 Task: Search one way flight ticket for 2 adults, 4 children and 1 infant on lap in business from Yakutat: Yakutat Airport (also See Yakutat Seaplane Base) to Wilmington: Wilmington International Airport on 8-6-2023. Choice of flights is American. Price is upto 60000. Outbound departure time preference is 4:45.
Action: Mouse moved to (388, 152)
Screenshot: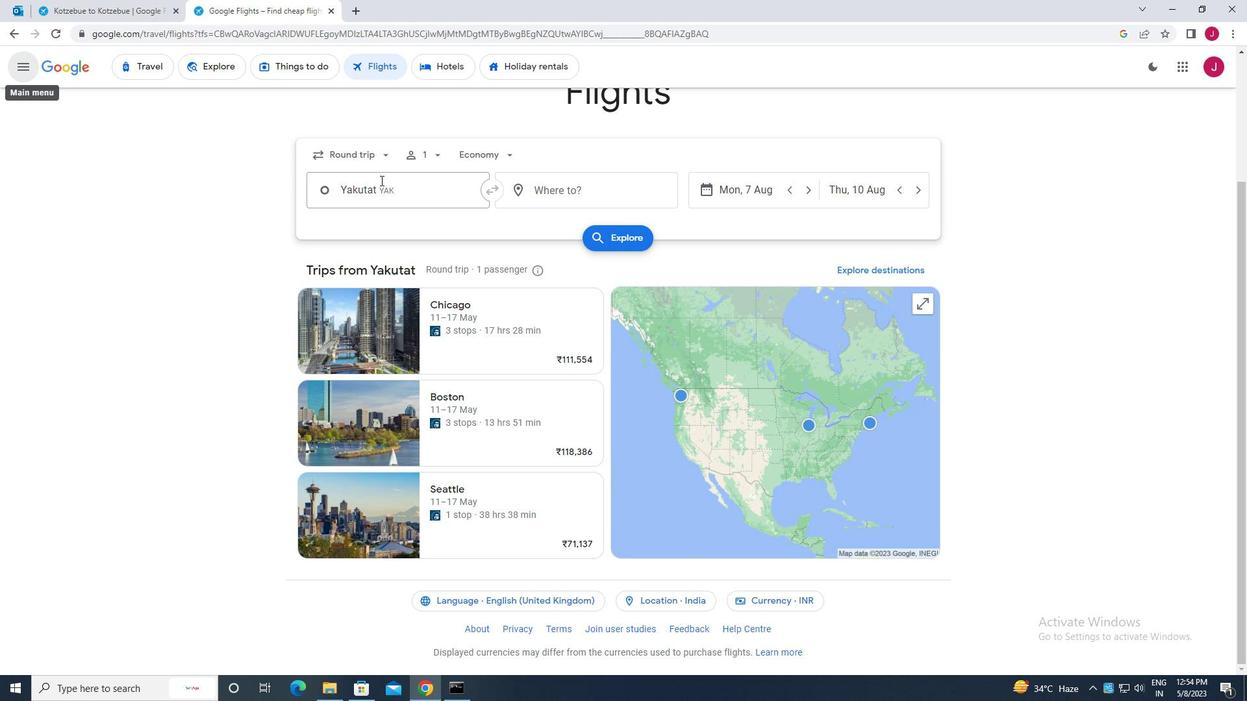 
Action: Mouse pressed left at (388, 152)
Screenshot: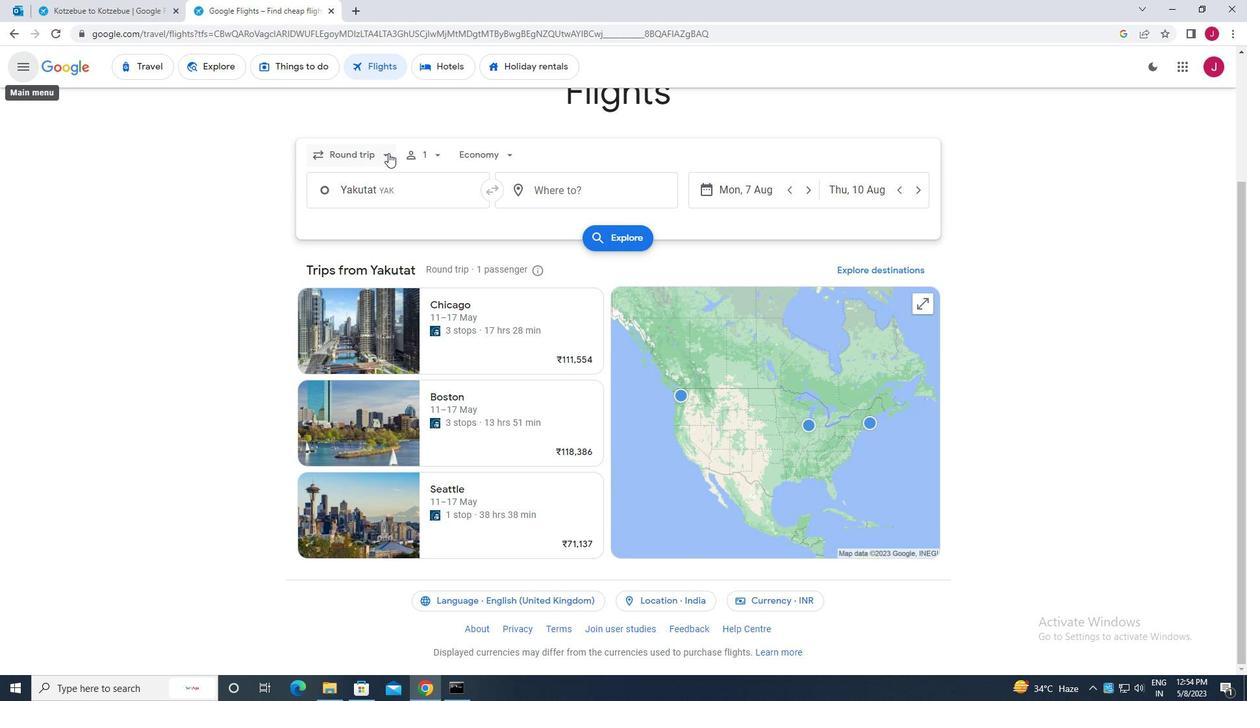 
Action: Mouse moved to (383, 207)
Screenshot: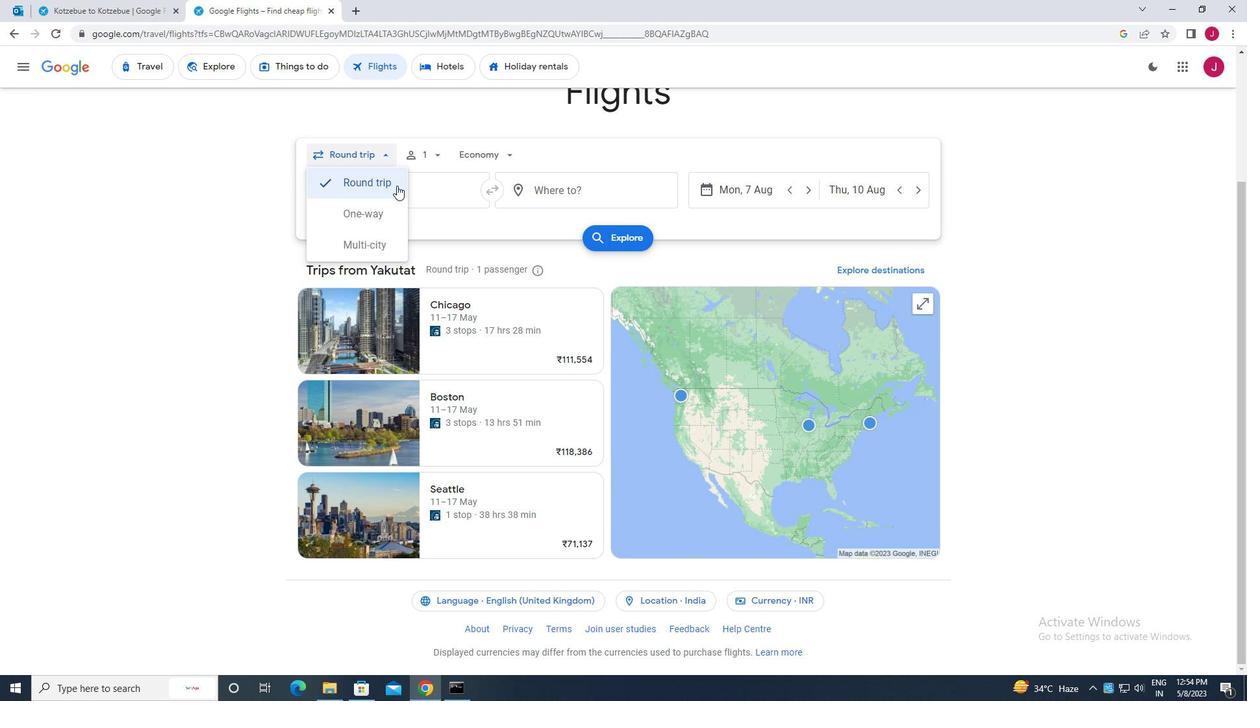 
Action: Mouse pressed left at (383, 207)
Screenshot: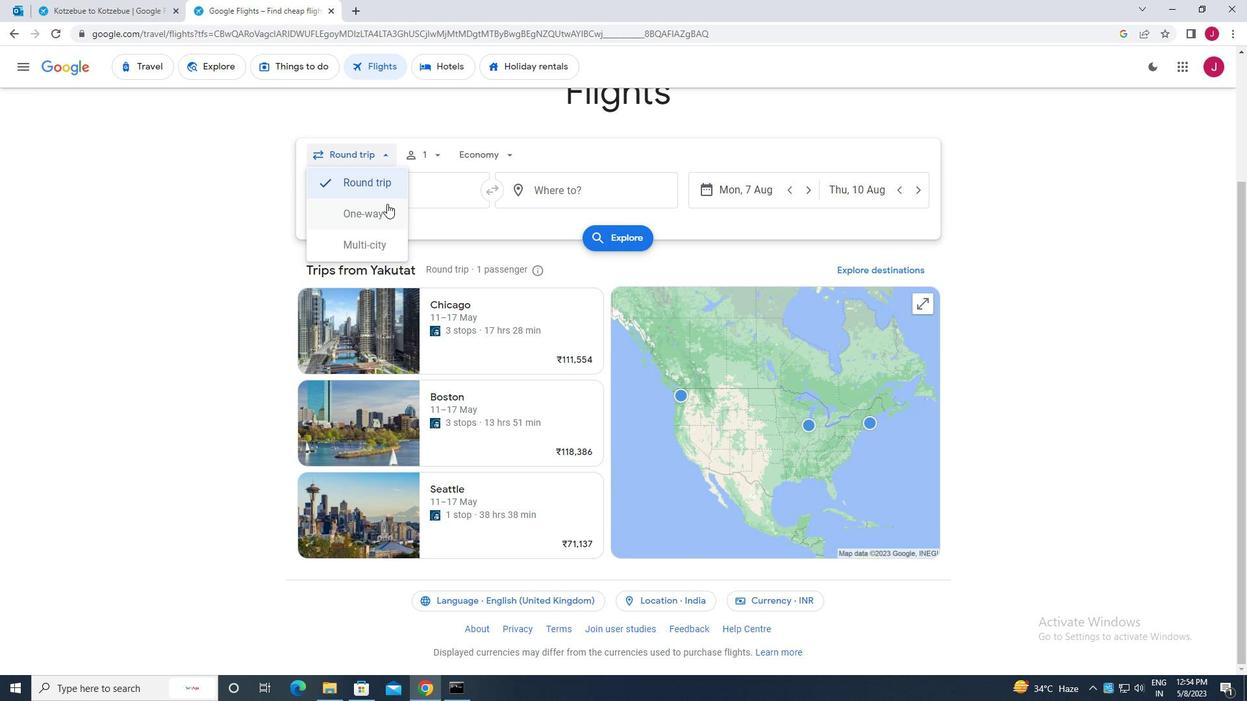 
Action: Mouse moved to (437, 153)
Screenshot: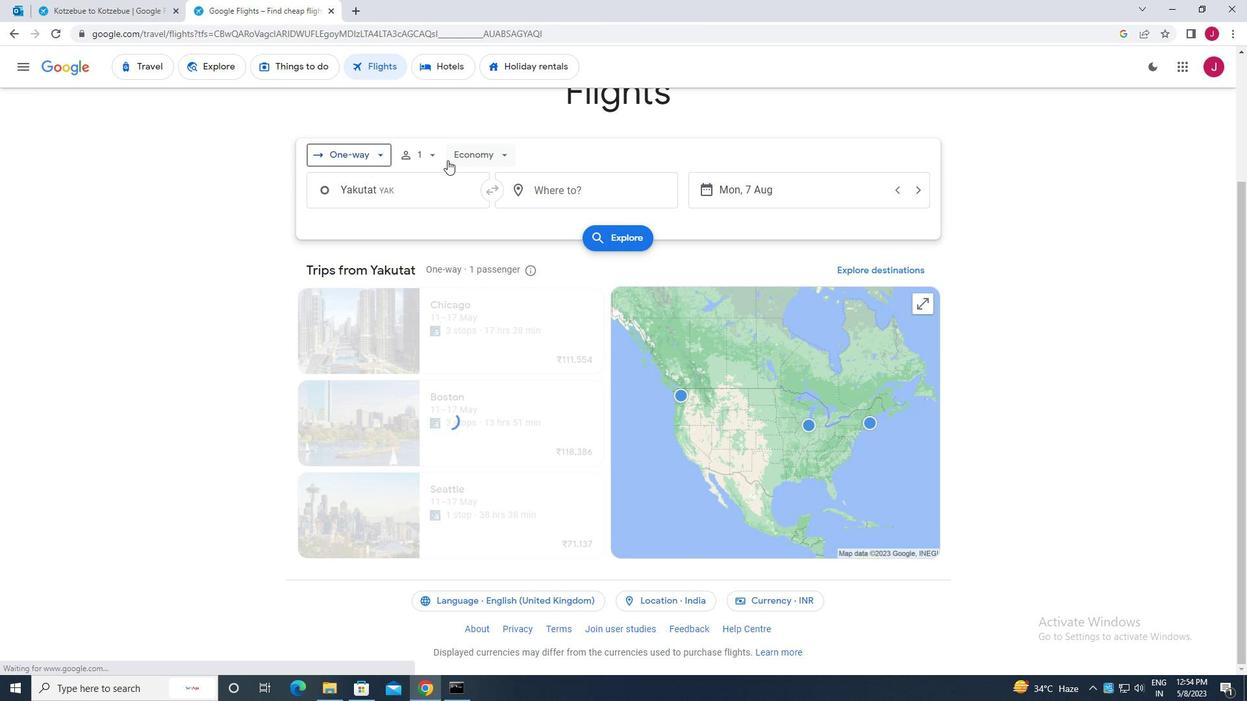 
Action: Mouse pressed left at (437, 153)
Screenshot: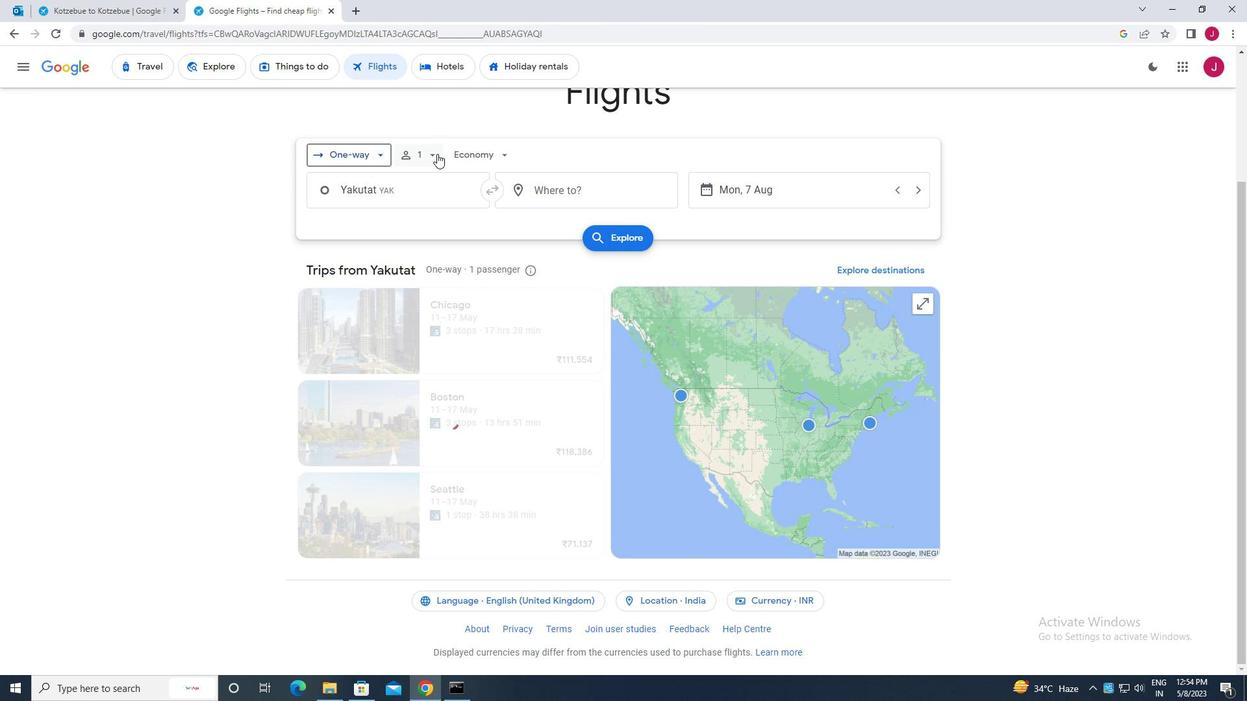 
Action: Mouse moved to (529, 189)
Screenshot: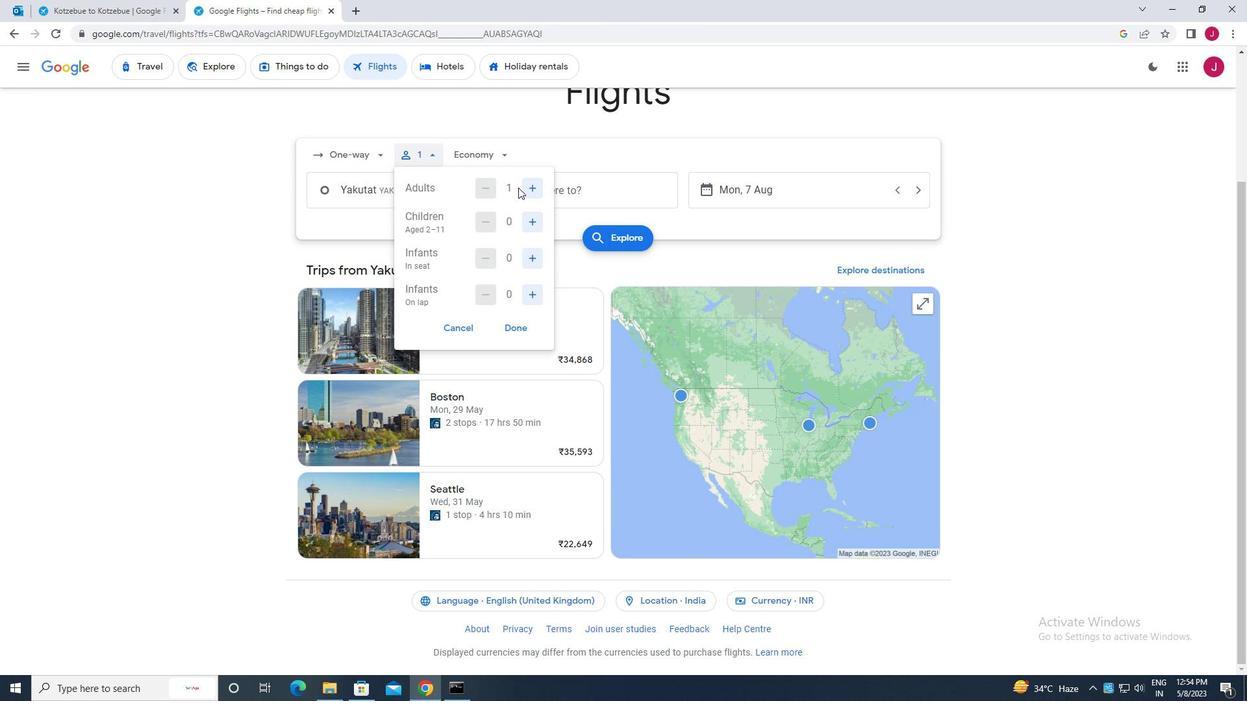 
Action: Mouse pressed left at (529, 189)
Screenshot: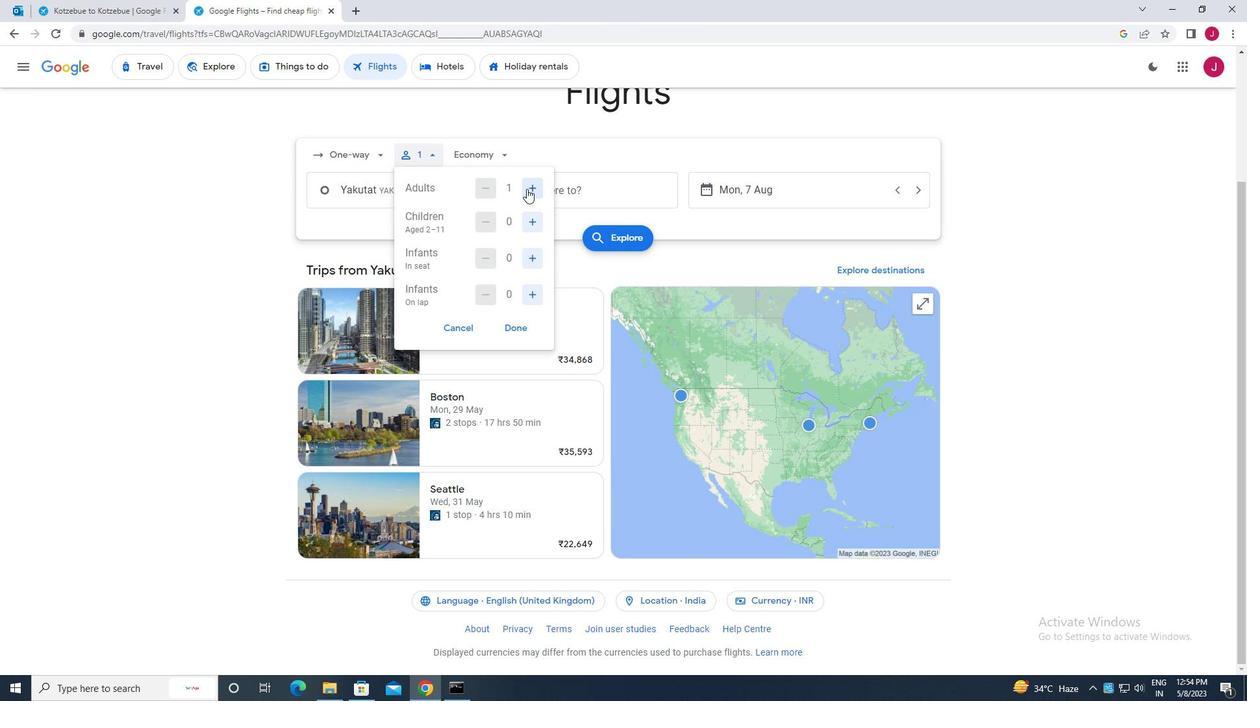 
Action: Mouse moved to (530, 220)
Screenshot: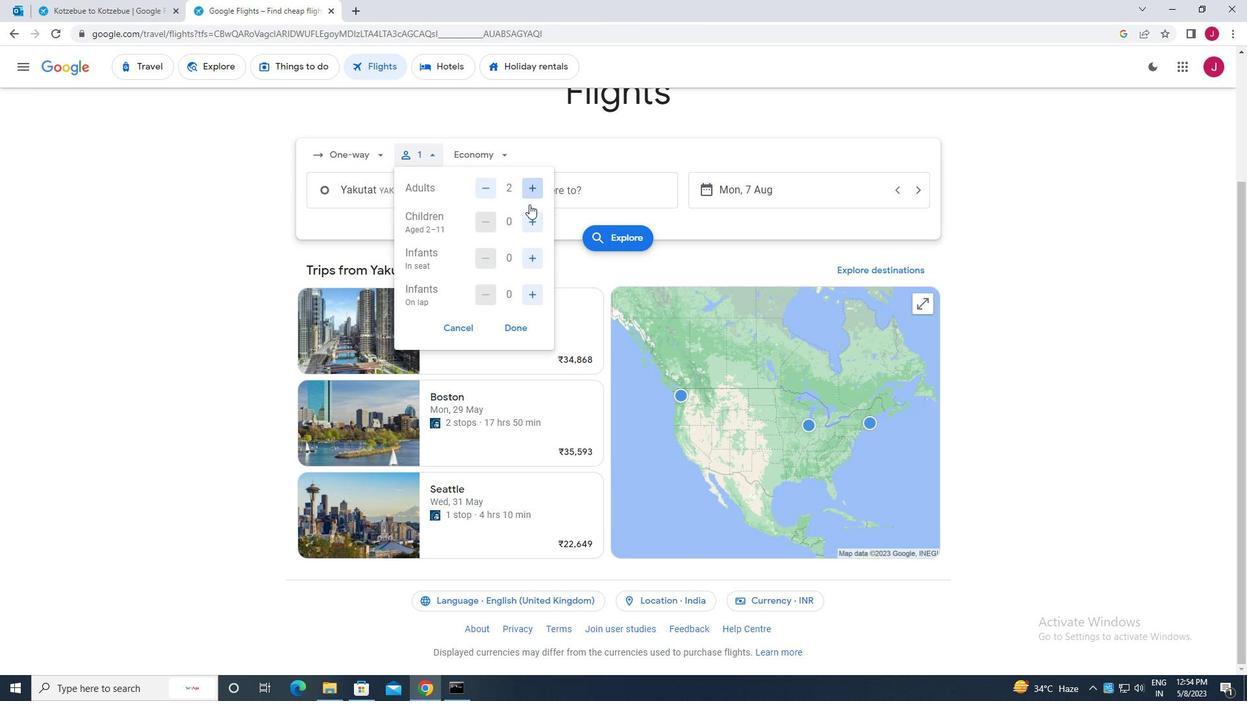 
Action: Mouse pressed left at (530, 220)
Screenshot: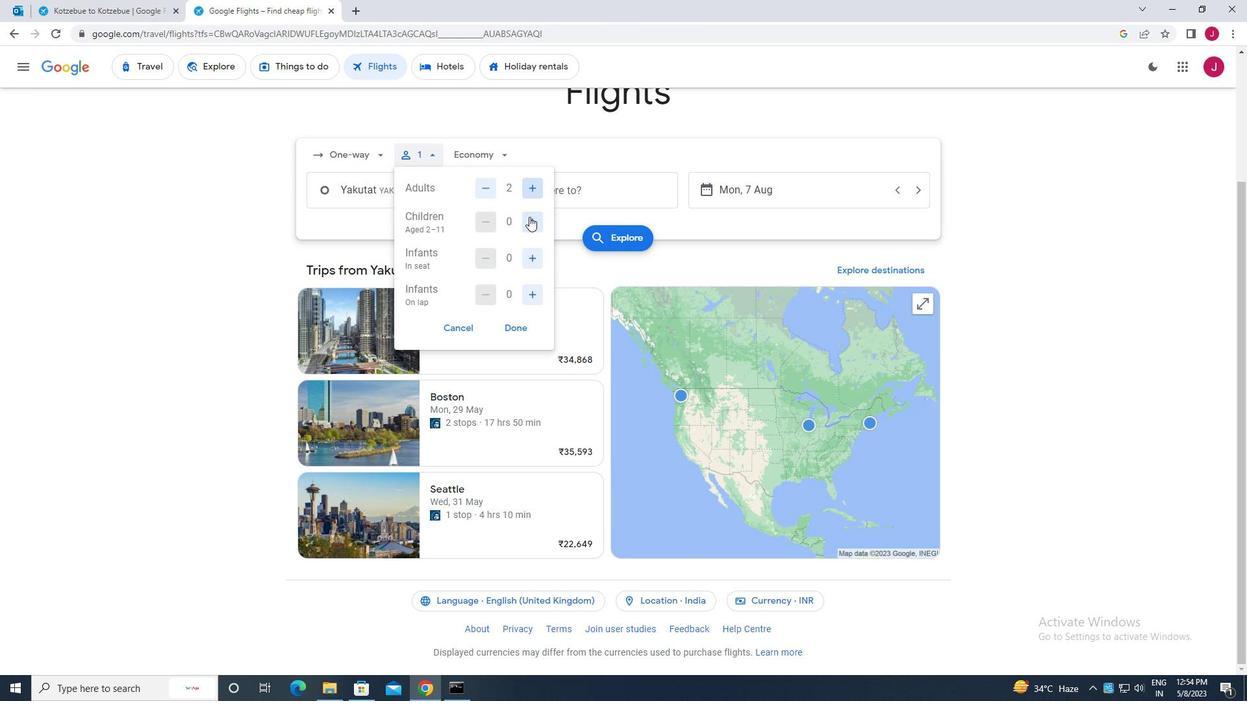 
Action: Mouse pressed left at (530, 220)
Screenshot: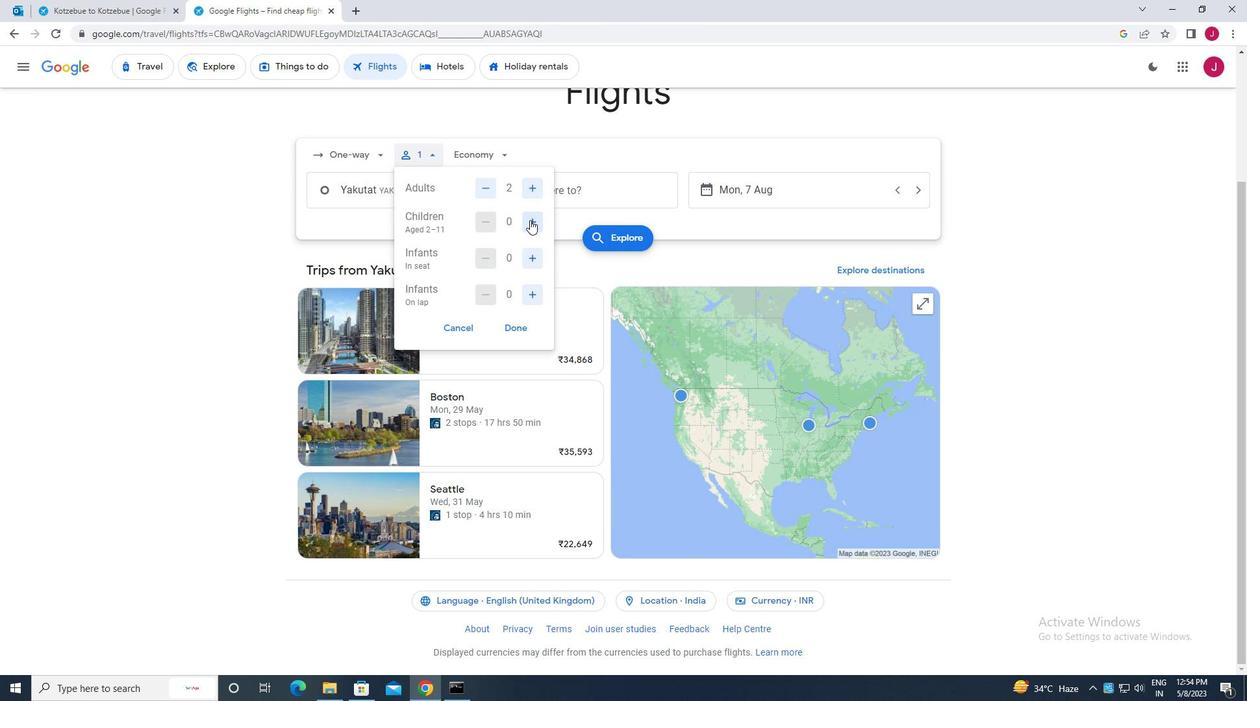 
Action: Mouse pressed left at (530, 220)
Screenshot: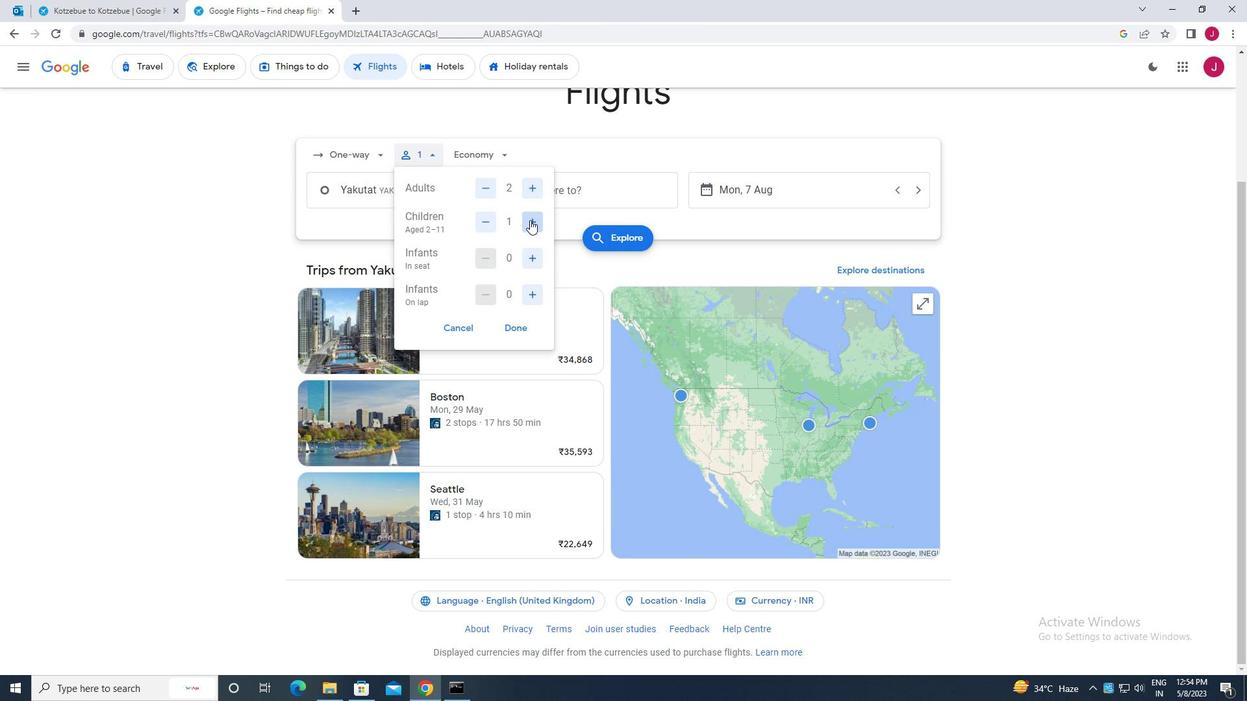 
Action: Mouse moved to (529, 220)
Screenshot: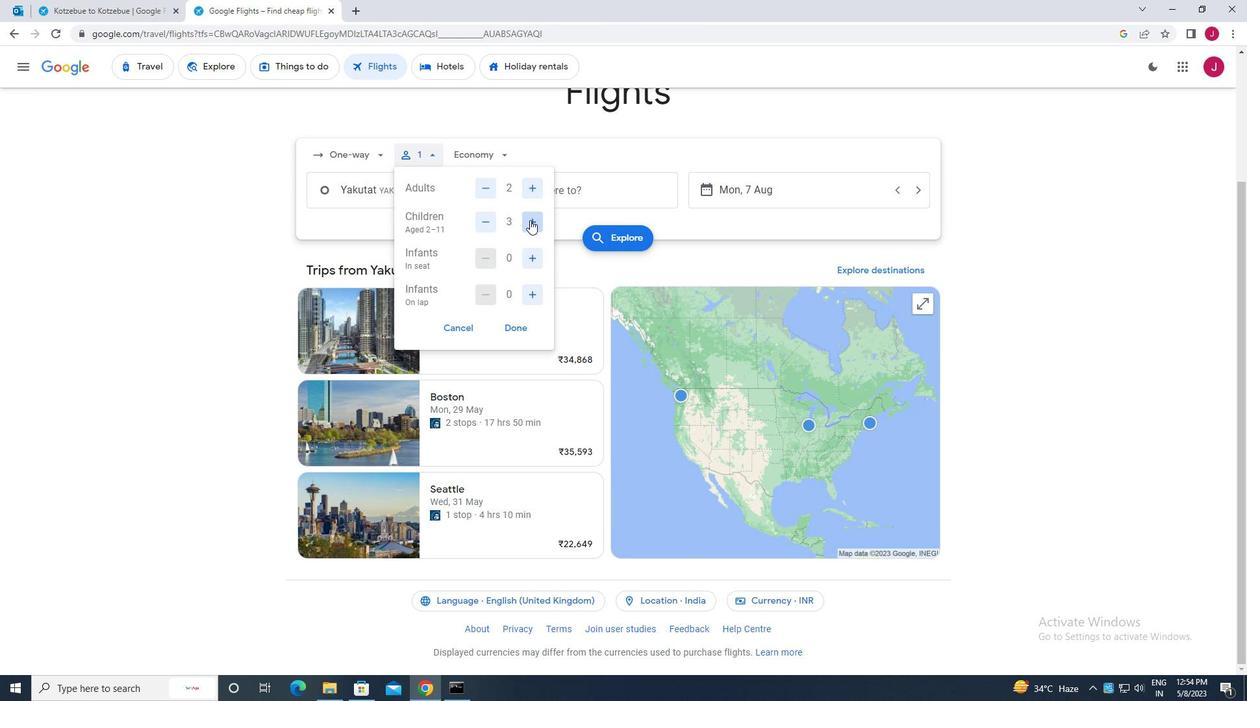 
Action: Mouse pressed left at (529, 220)
Screenshot: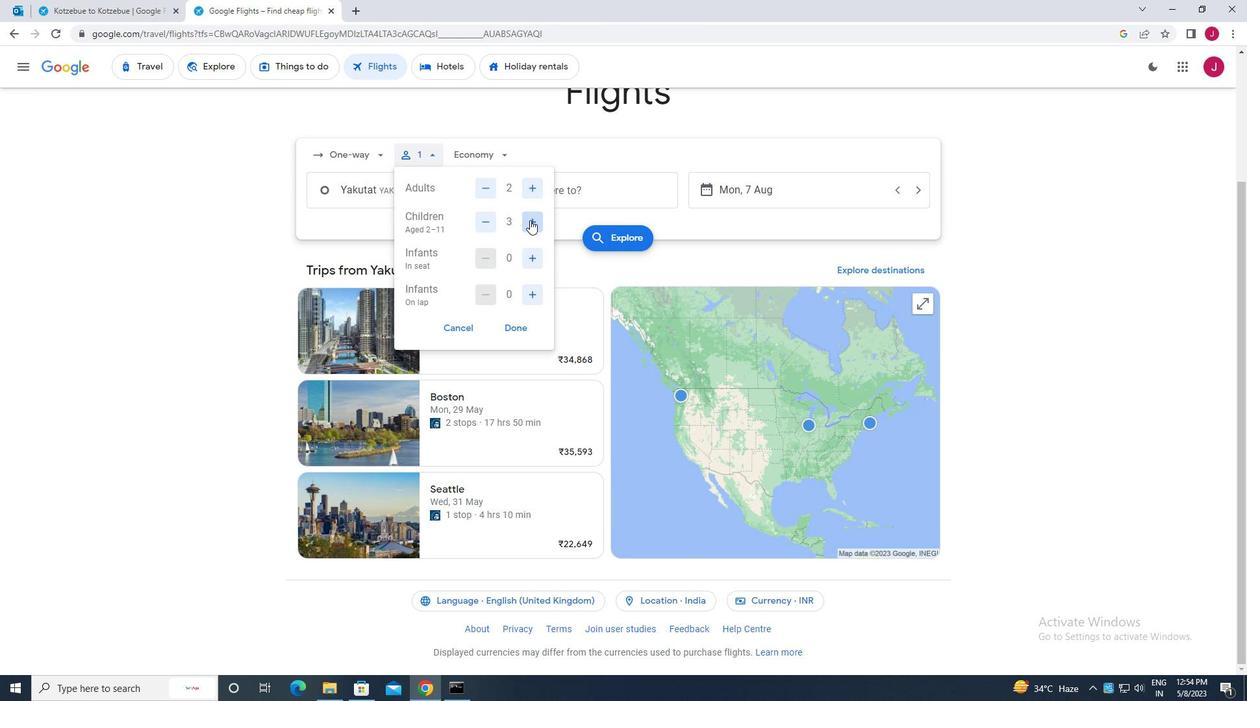 
Action: Mouse moved to (530, 290)
Screenshot: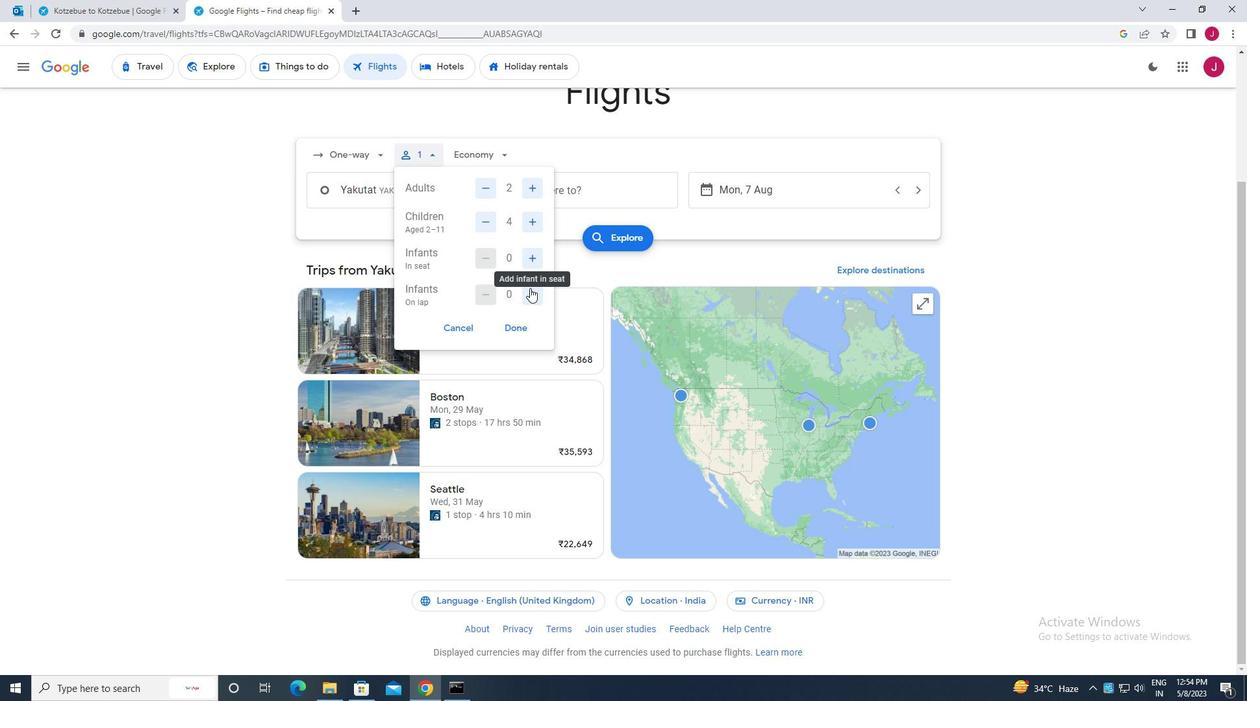 
Action: Mouse pressed left at (530, 290)
Screenshot: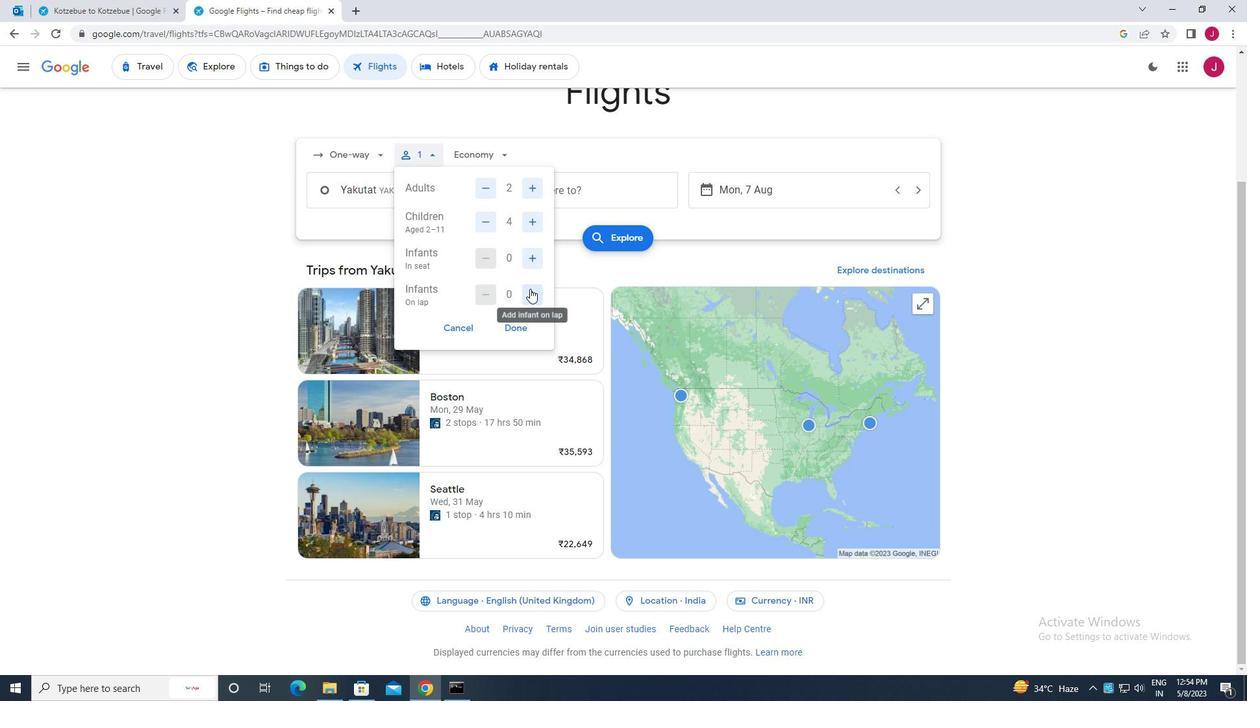 
Action: Mouse moved to (517, 322)
Screenshot: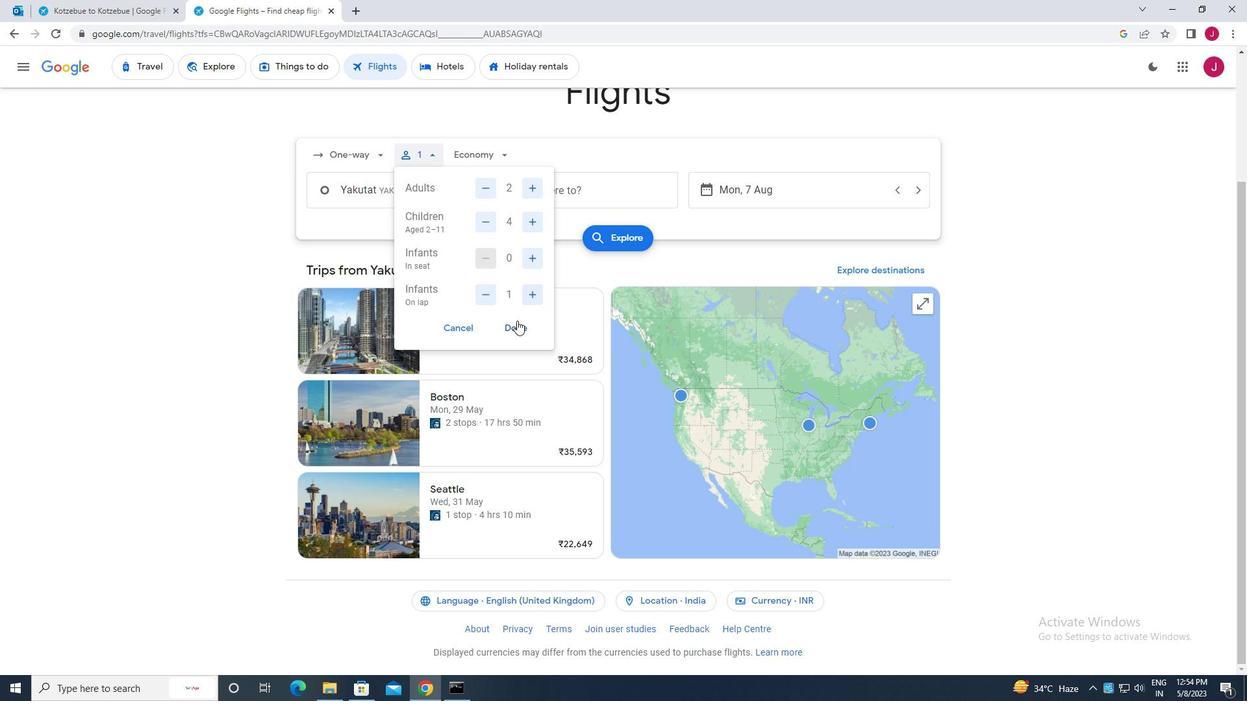 
Action: Mouse pressed left at (517, 322)
Screenshot: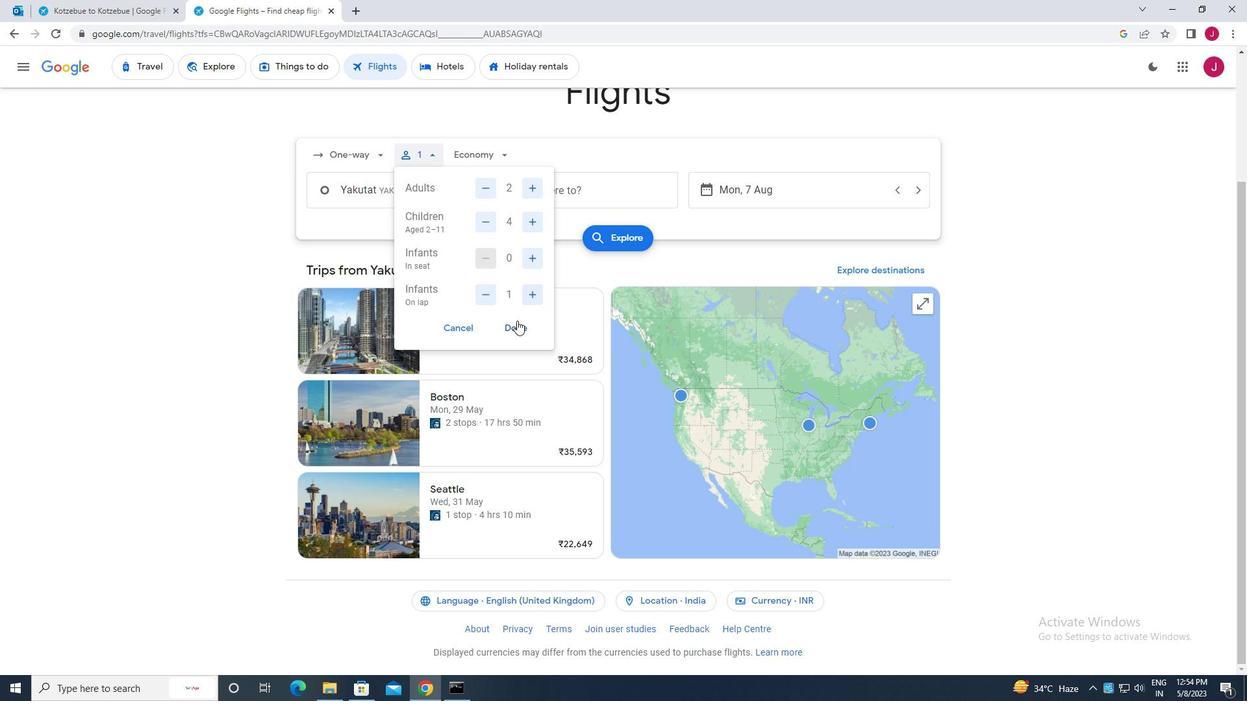 
Action: Mouse moved to (485, 159)
Screenshot: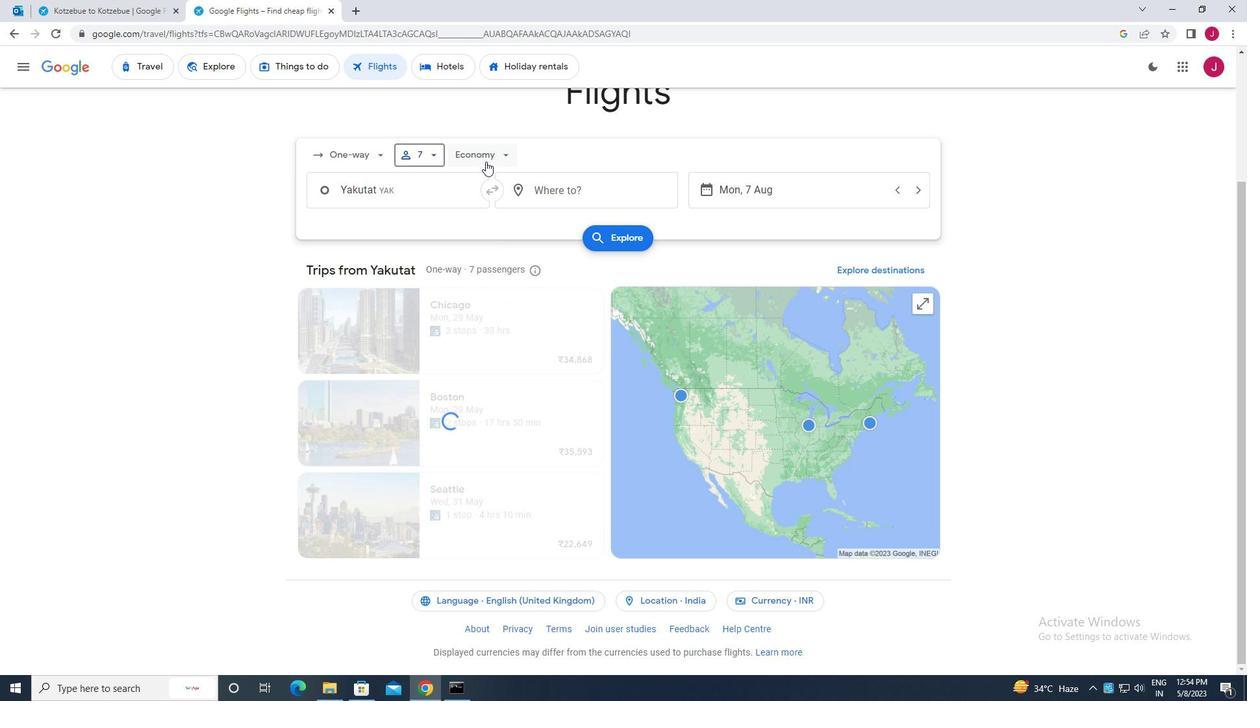 
Action: Mouse pressed left at (485, 159)
Screenshot: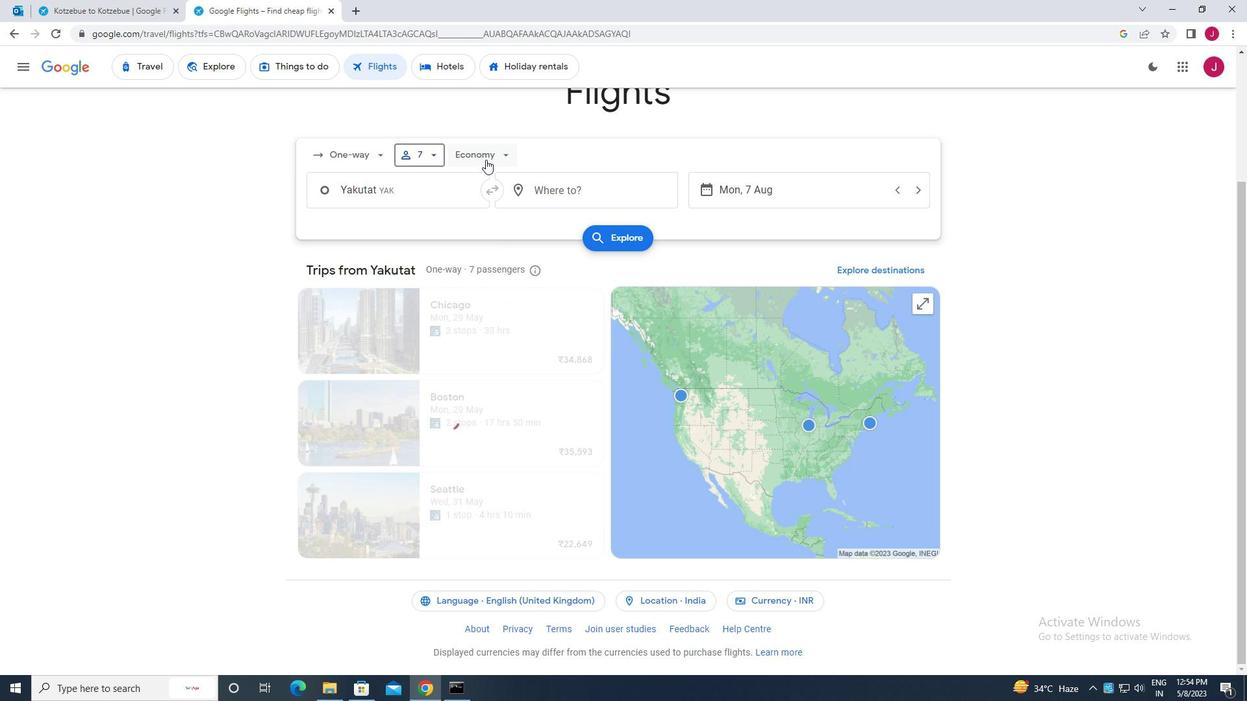 
Action: Mouse moved to (508, 245)
Screenshot: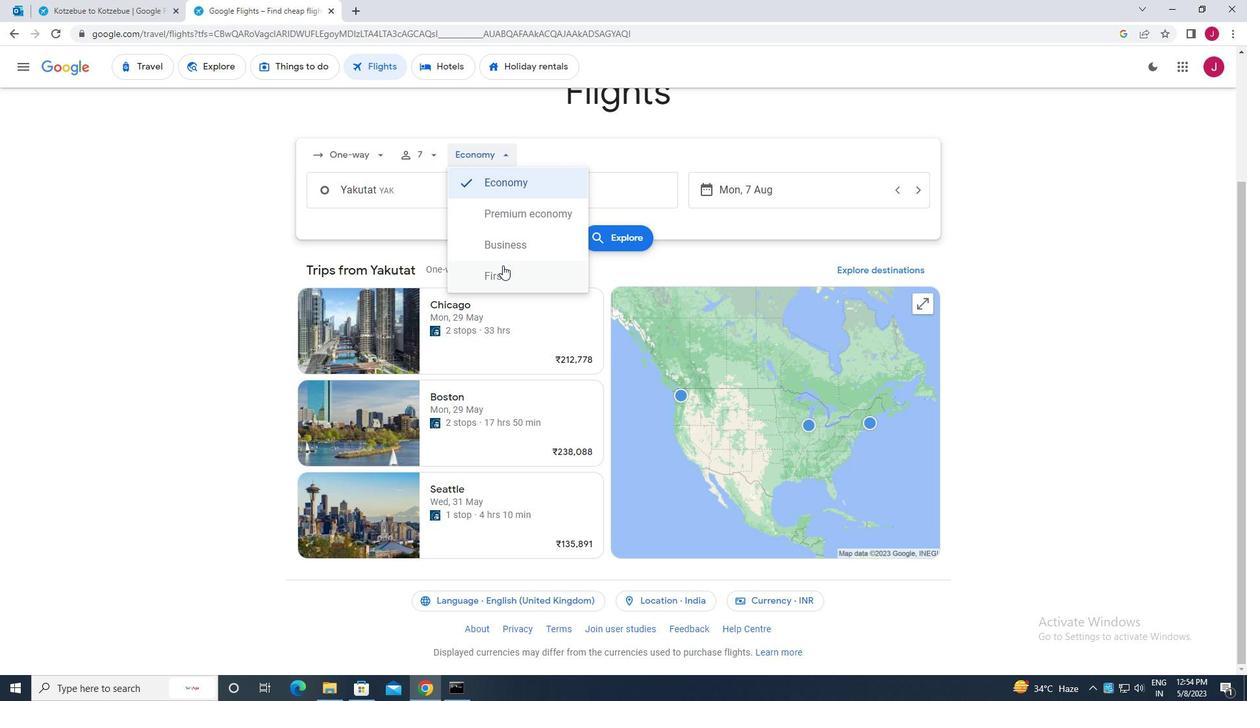 
Action: Mouse pressed left at (508, 245)
Screenshot: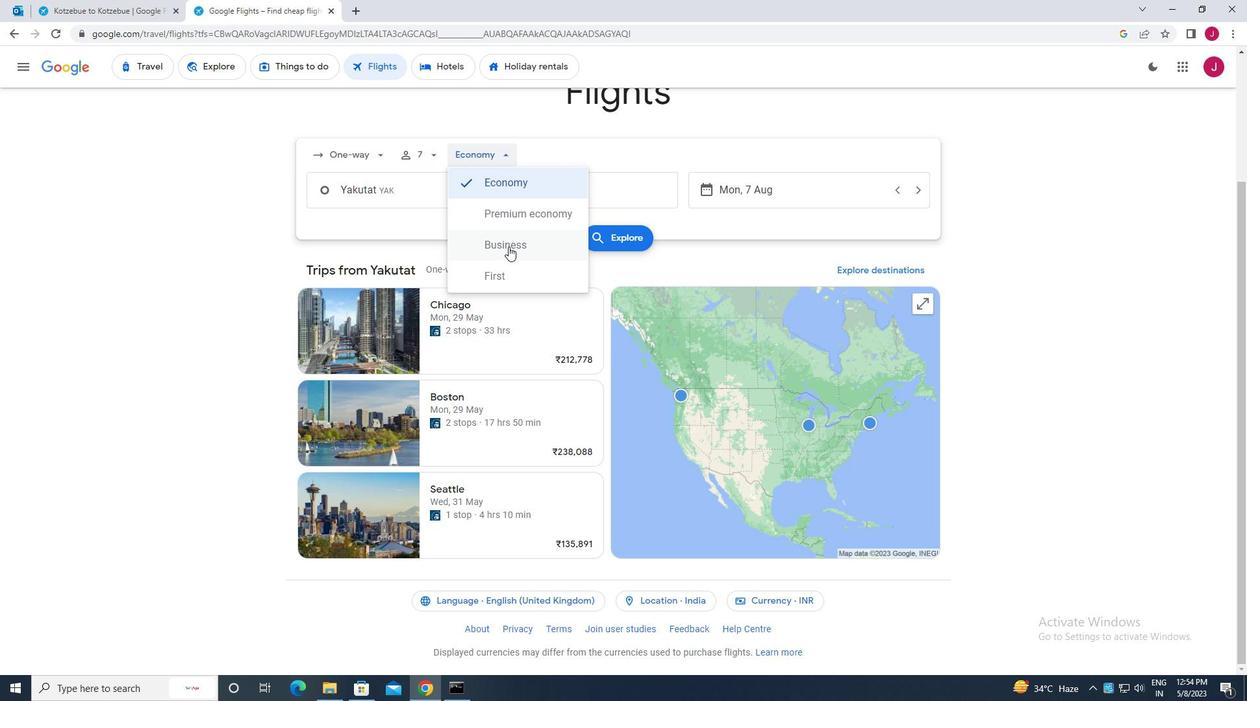 
Action: Mouse moved to (410, 189)
Screenshot: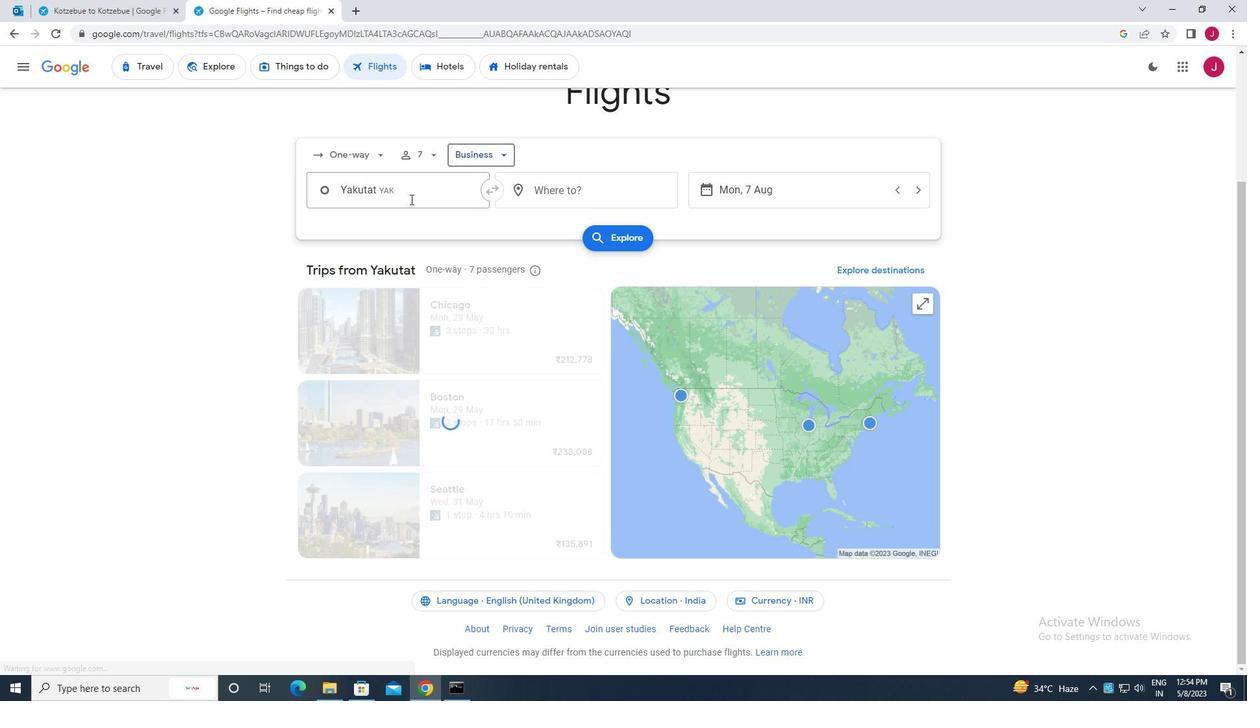 
Action: Mouse pressed left at (410, 189)
Screenshot: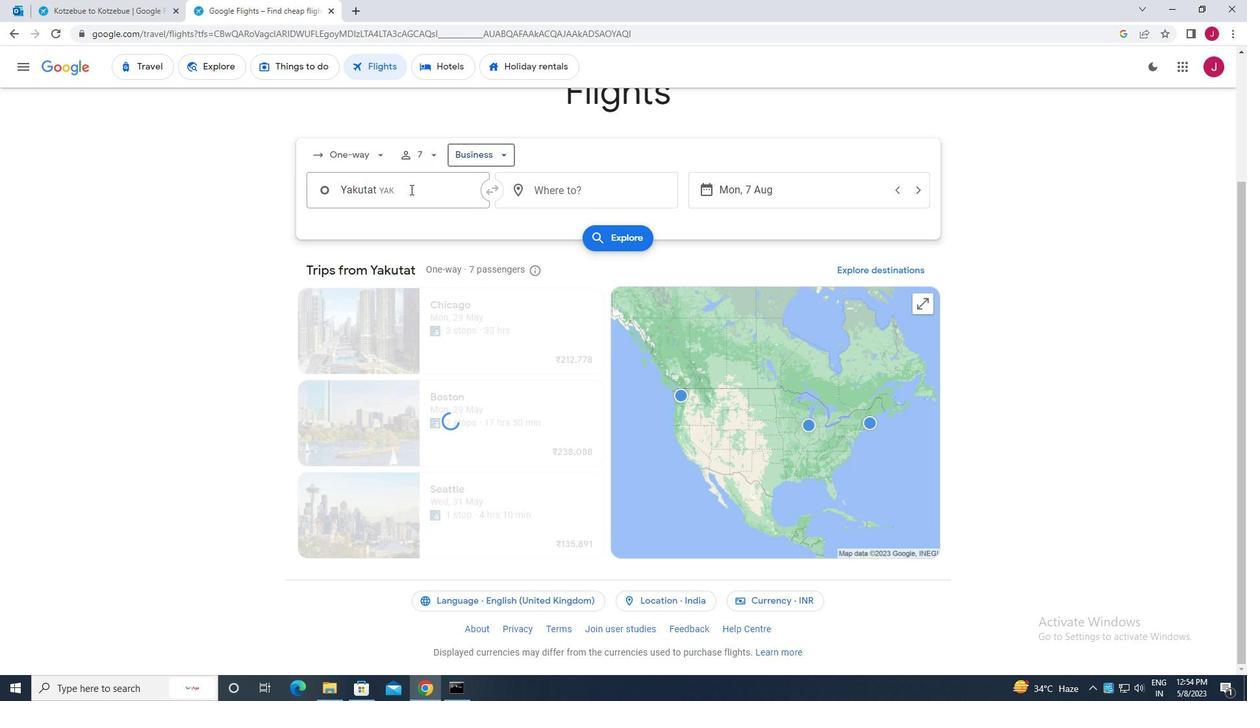 
Action: Key pressed yakutat
Screenshot: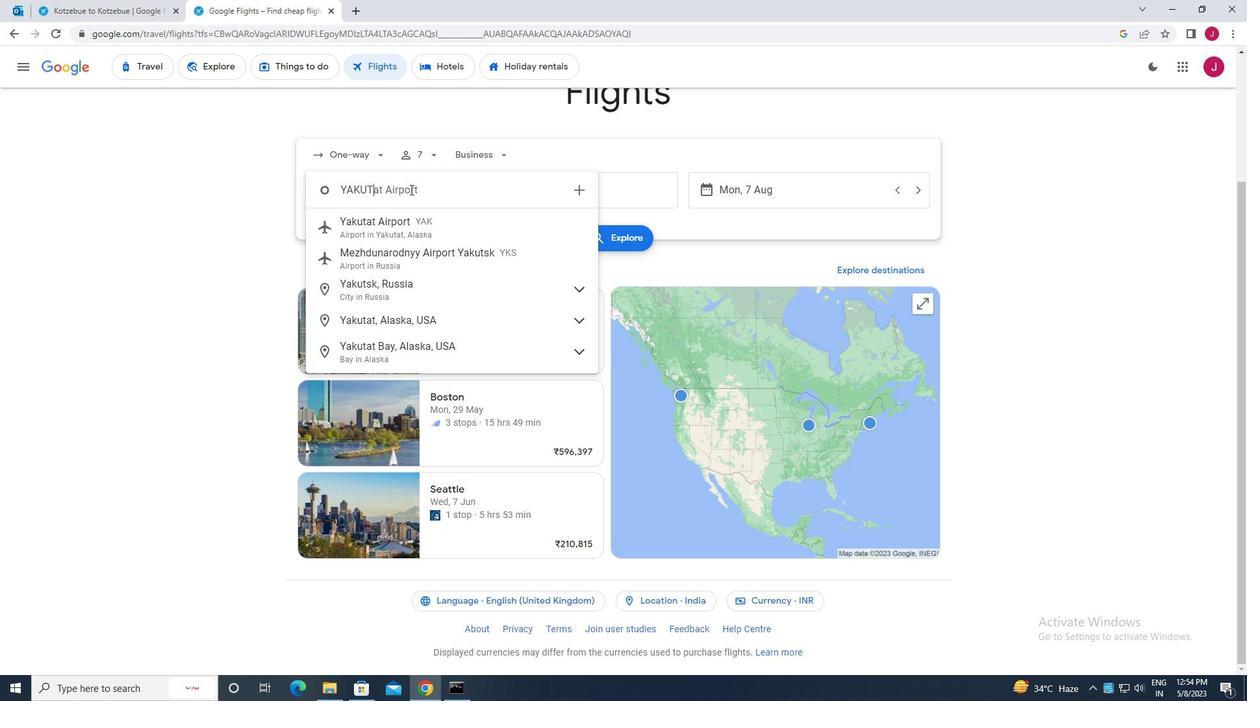 
Action: Mouse moved to (409, 233)
Screenshot: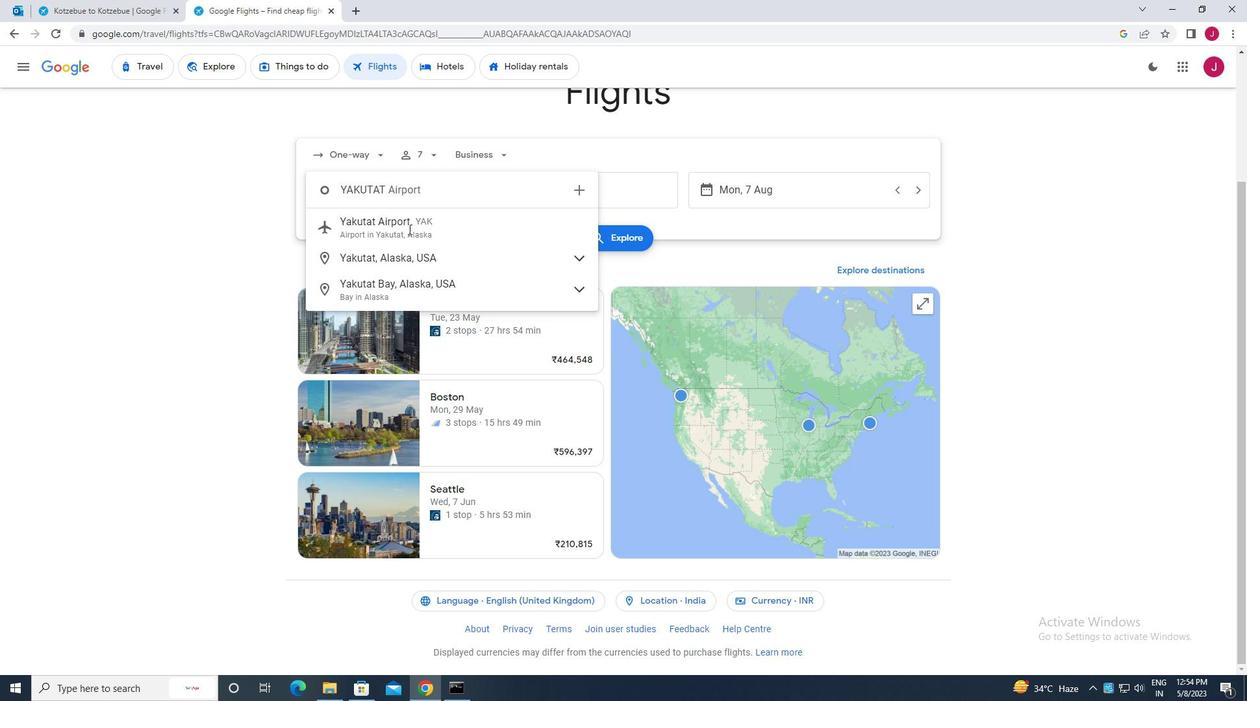 
Action: Mouse pressed left at (409, 233)
Screenshot: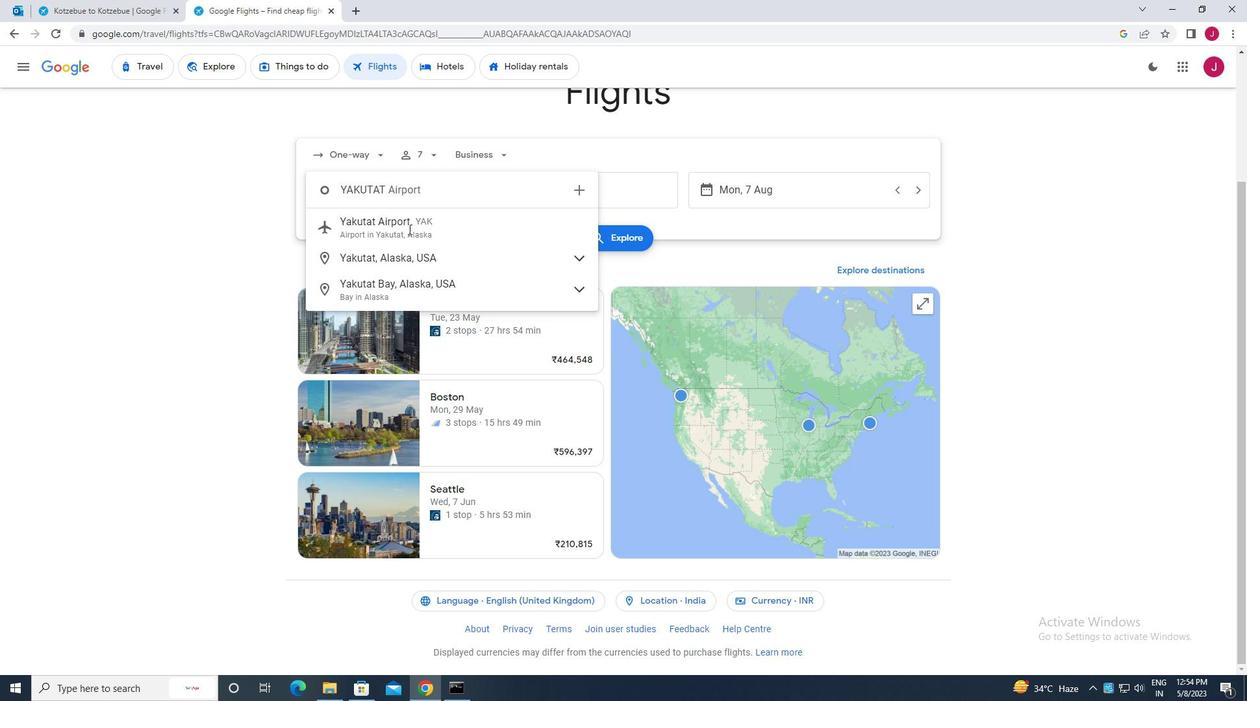 
Action: Mouse moved to (567, 199)
Screenshot: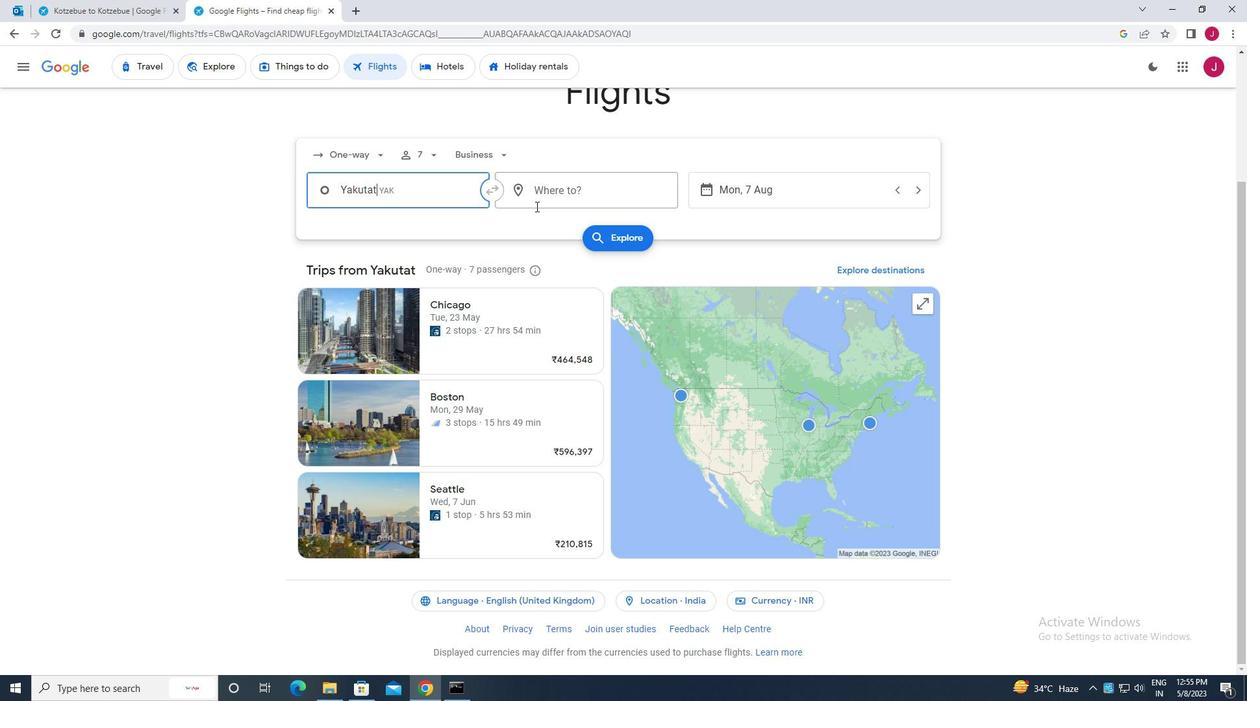 
Action: Mouse pressed left at (567, 199)
Screenshot: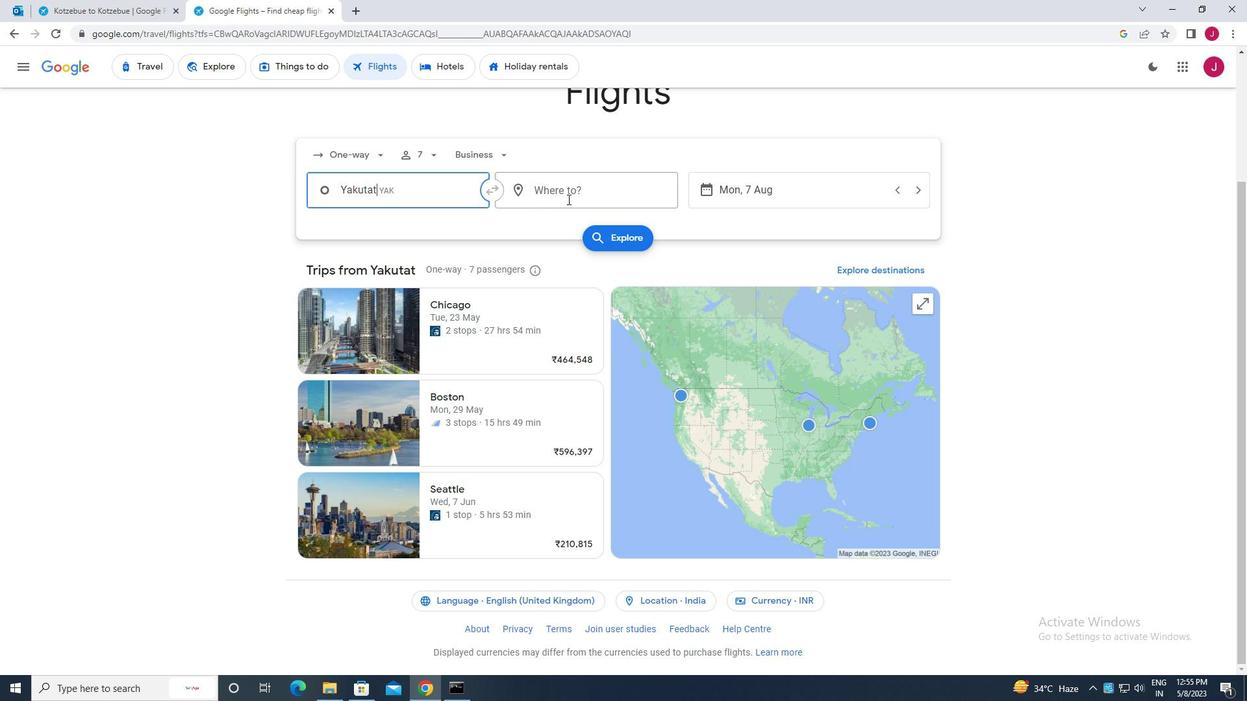 
Action: Key pressed wilm
Screenshot: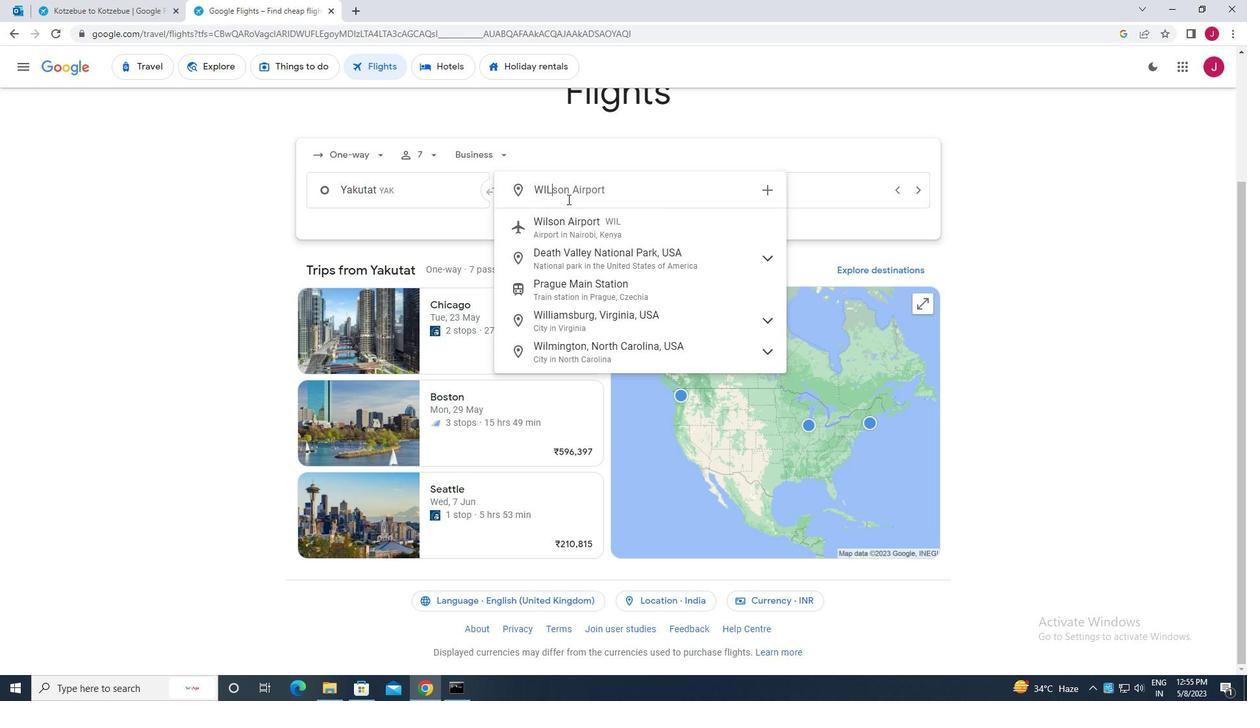 
Action: Mouse moved to (658, 259)
Screenshot: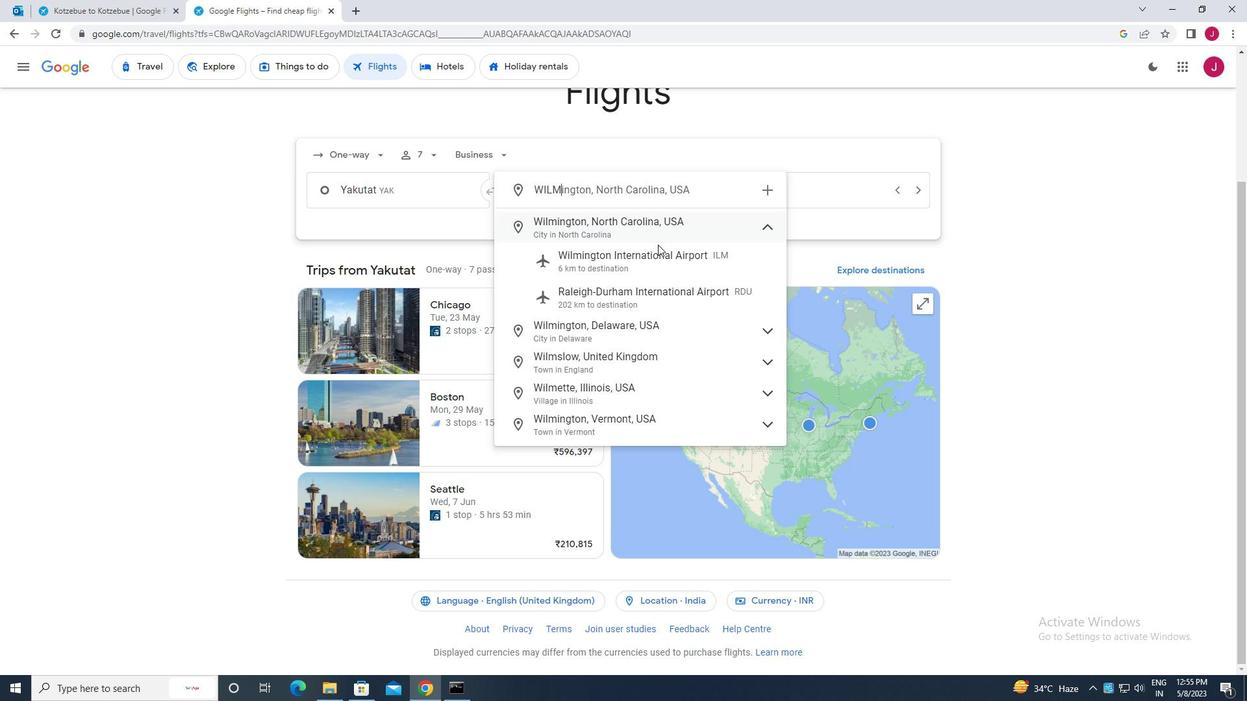 
Action: Mouse pressed left at (658, 259)
Screenshot: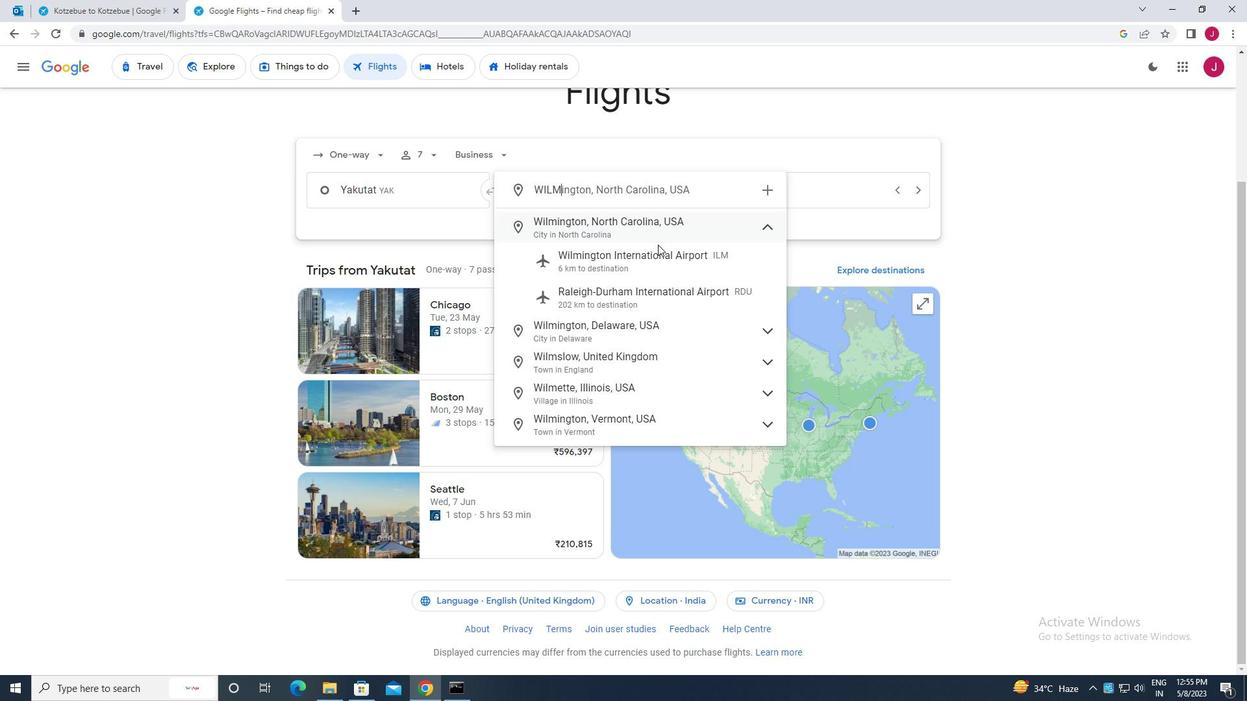 
Action: Mouse moved to (762, 189)
Screenshot: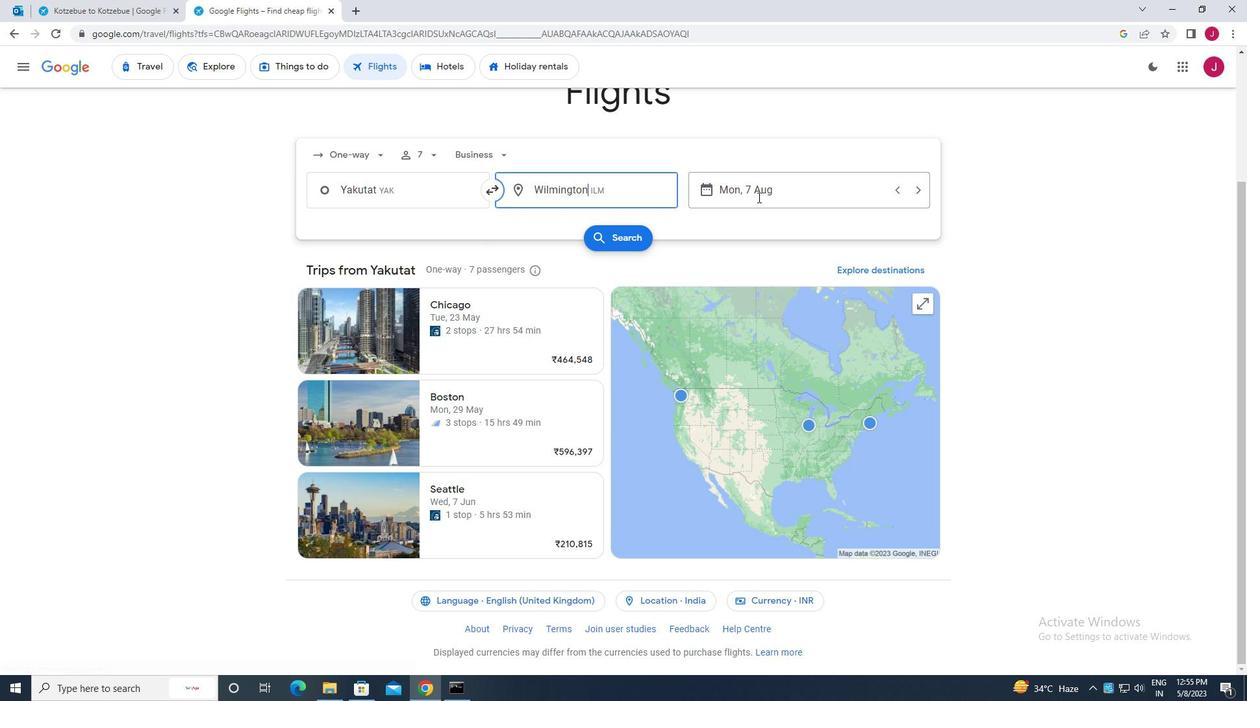 
Action: Mouse pressed left at (762, 189)
Screenshot: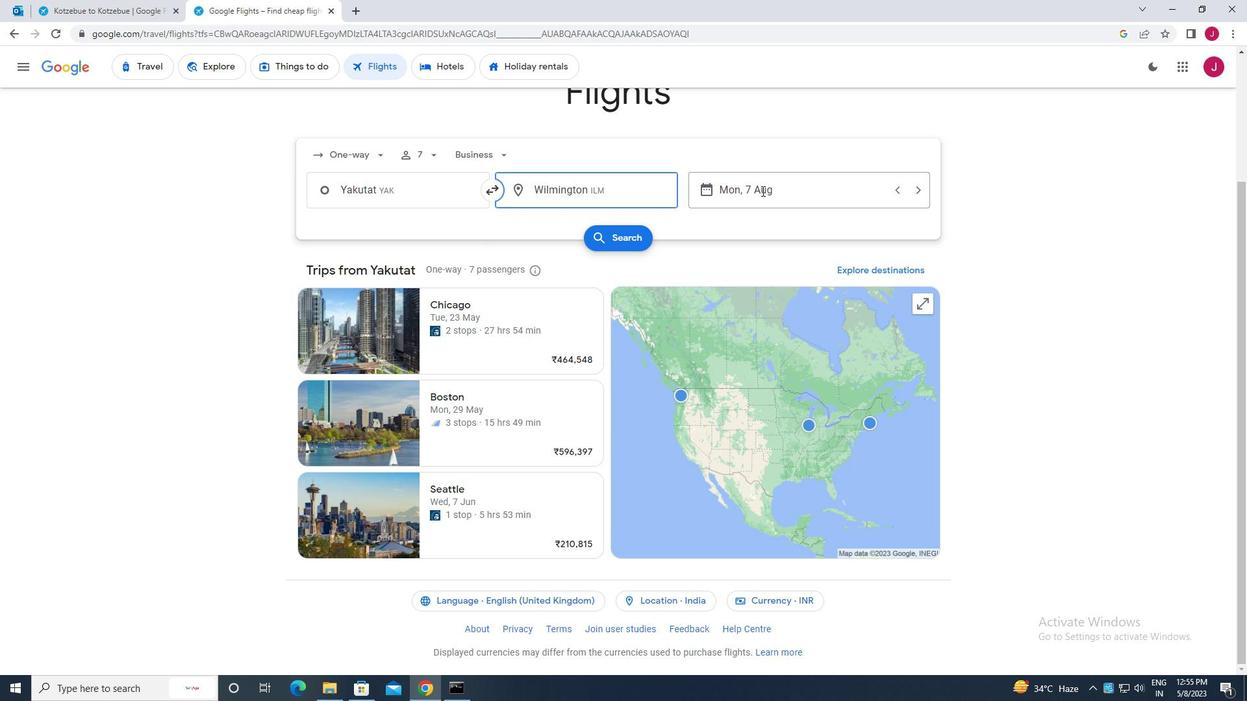 
Action: Mouse moved to (482, 333)
Screenshot: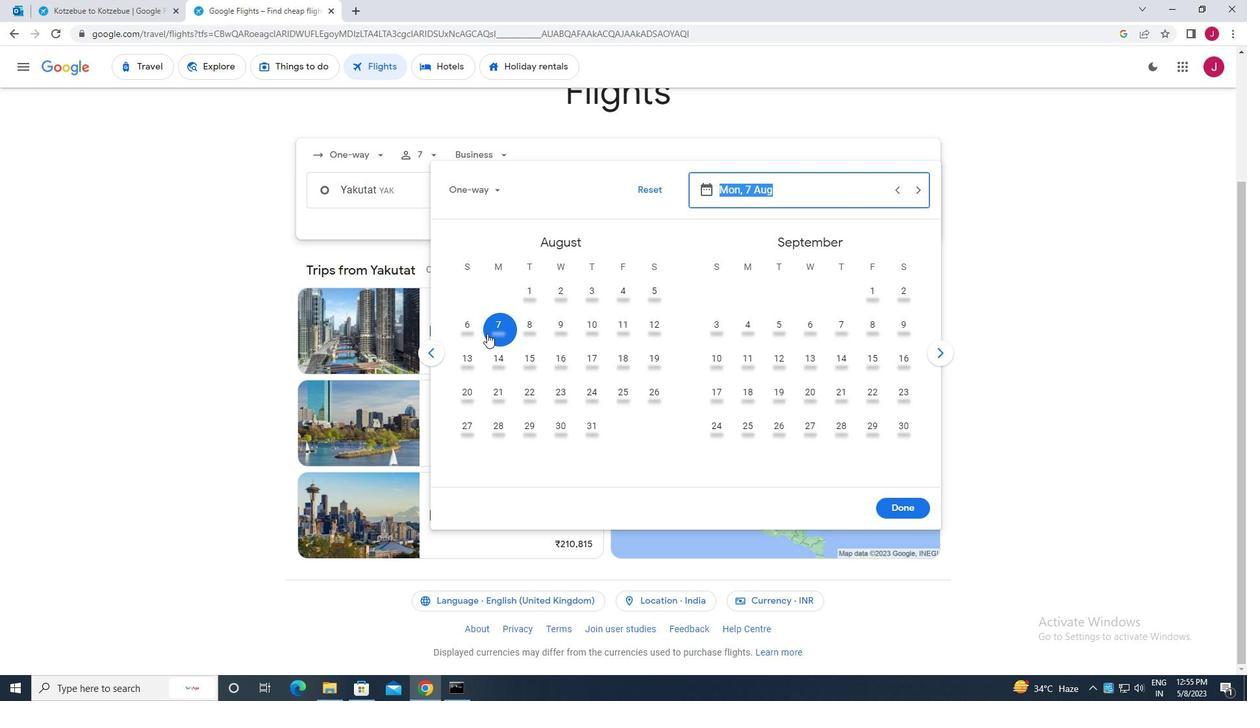 
Action: Mouse pressed left at (482, 333)
Screenshot: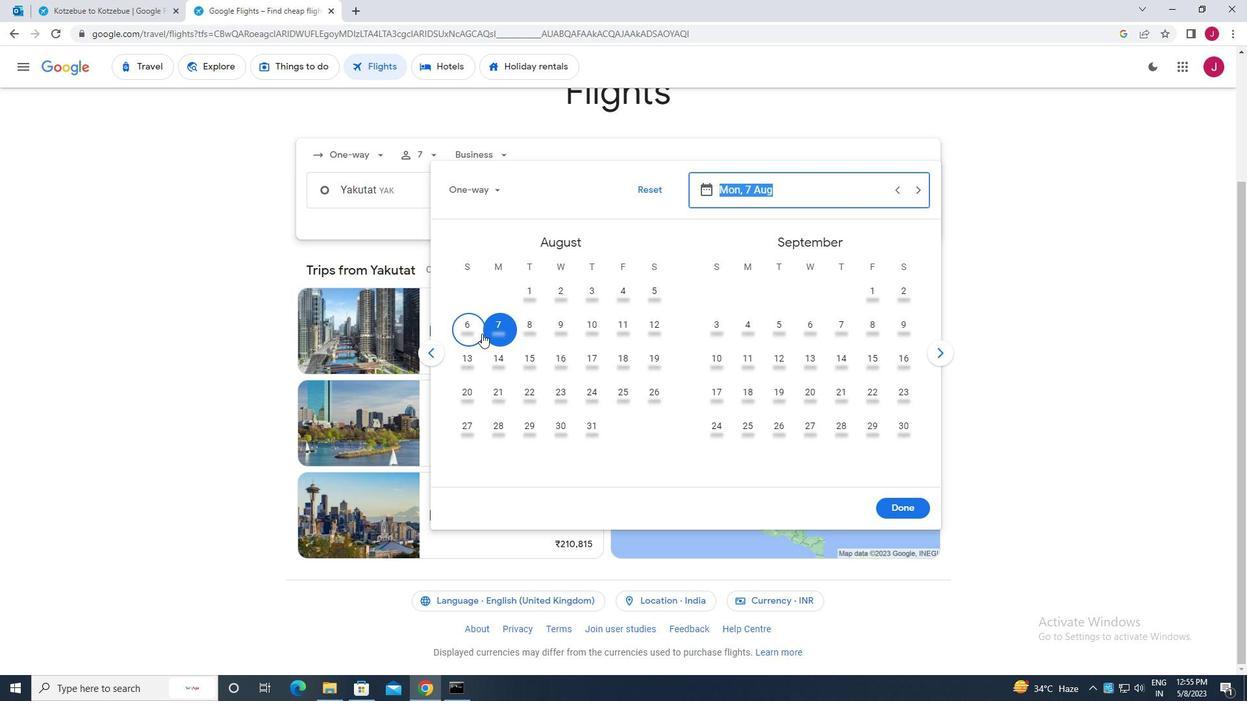 
Action: Mouse moved to (905, 506)
Screenshot: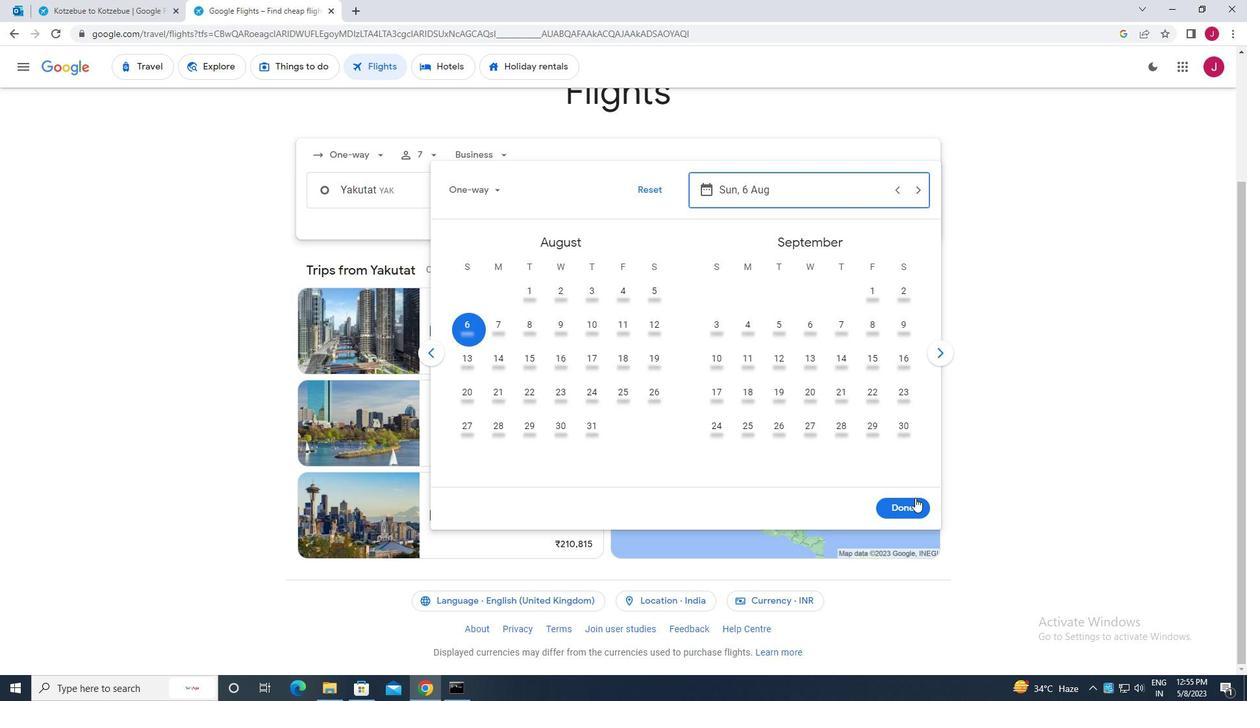 
Action: Mouse pressed left at (905, 506)
Screenshot: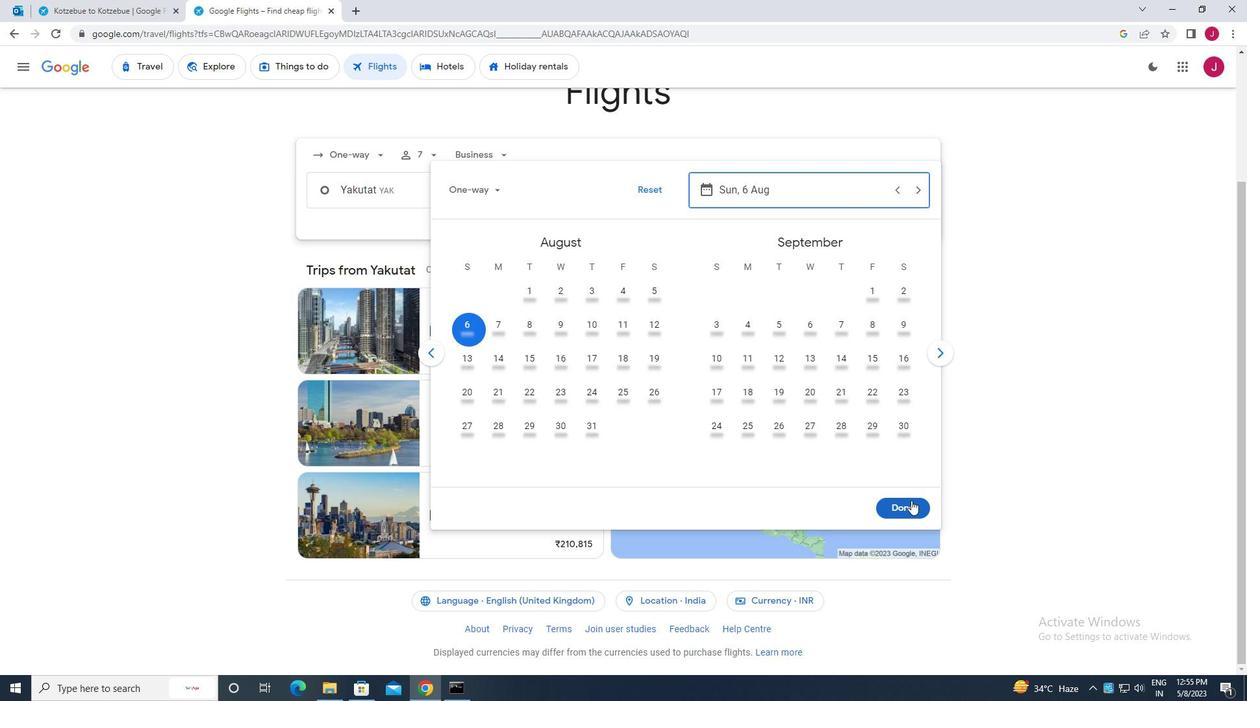
Action: Mouse moved to (613, 239)
Screenshot: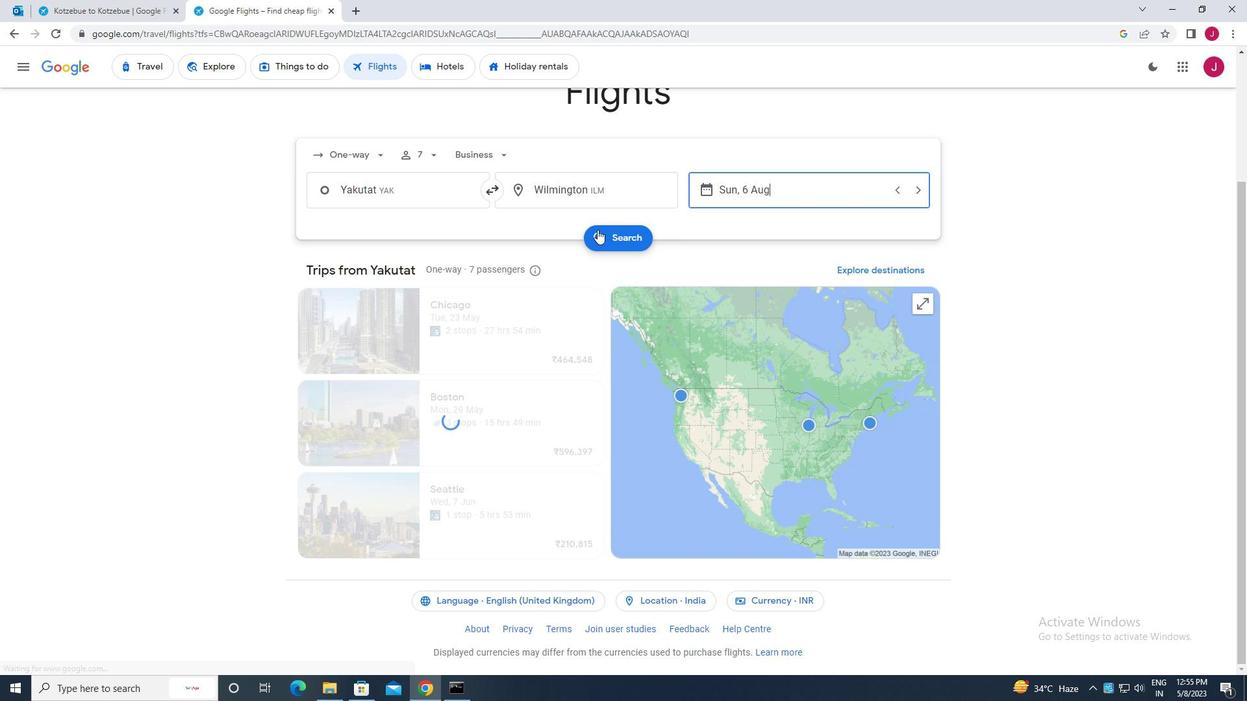 
Action: Mouse pressed left at (613, 239)
Screenshot: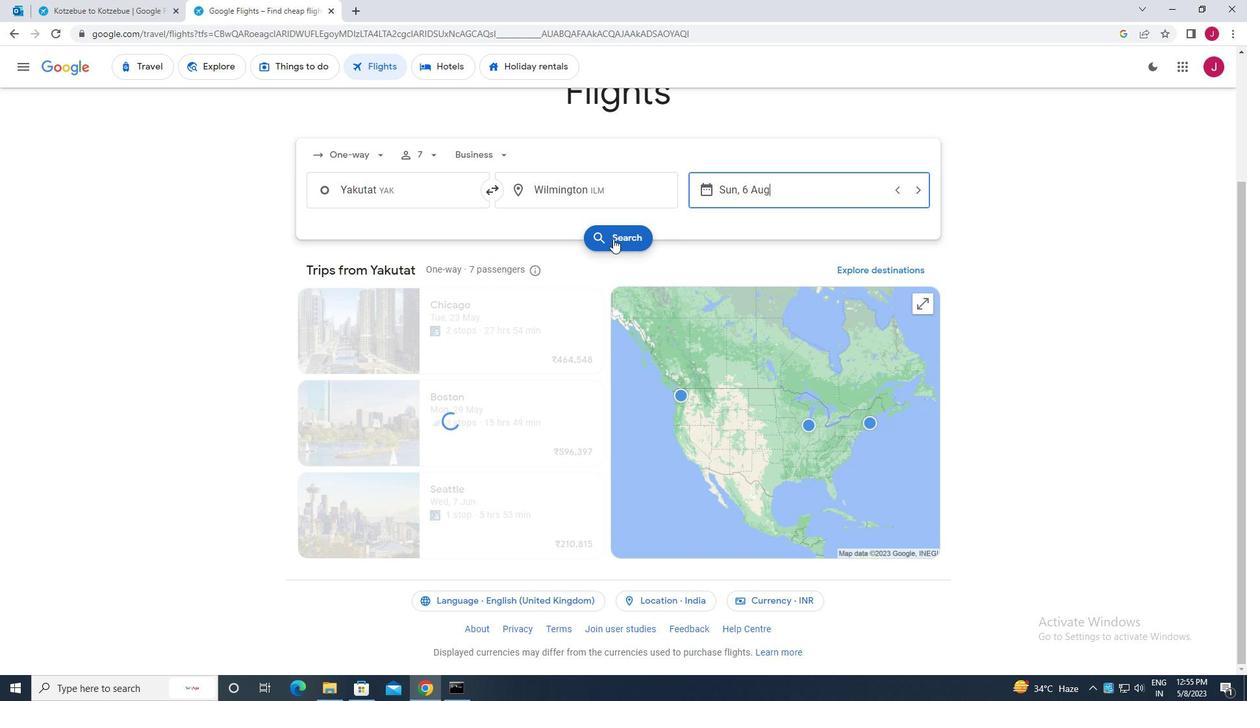 
Action: Mouse moved to (317, 183)
Screenshot: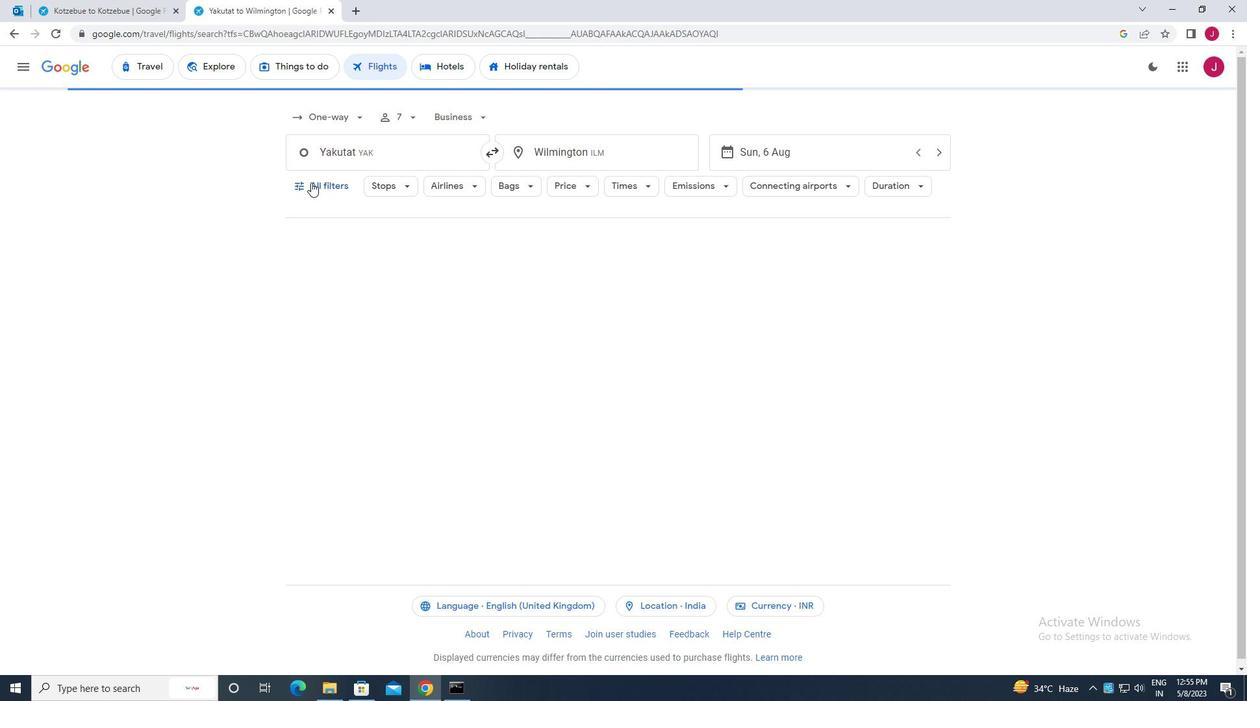 
Action: Mouse pressed left at (317, 183)
Screenshot: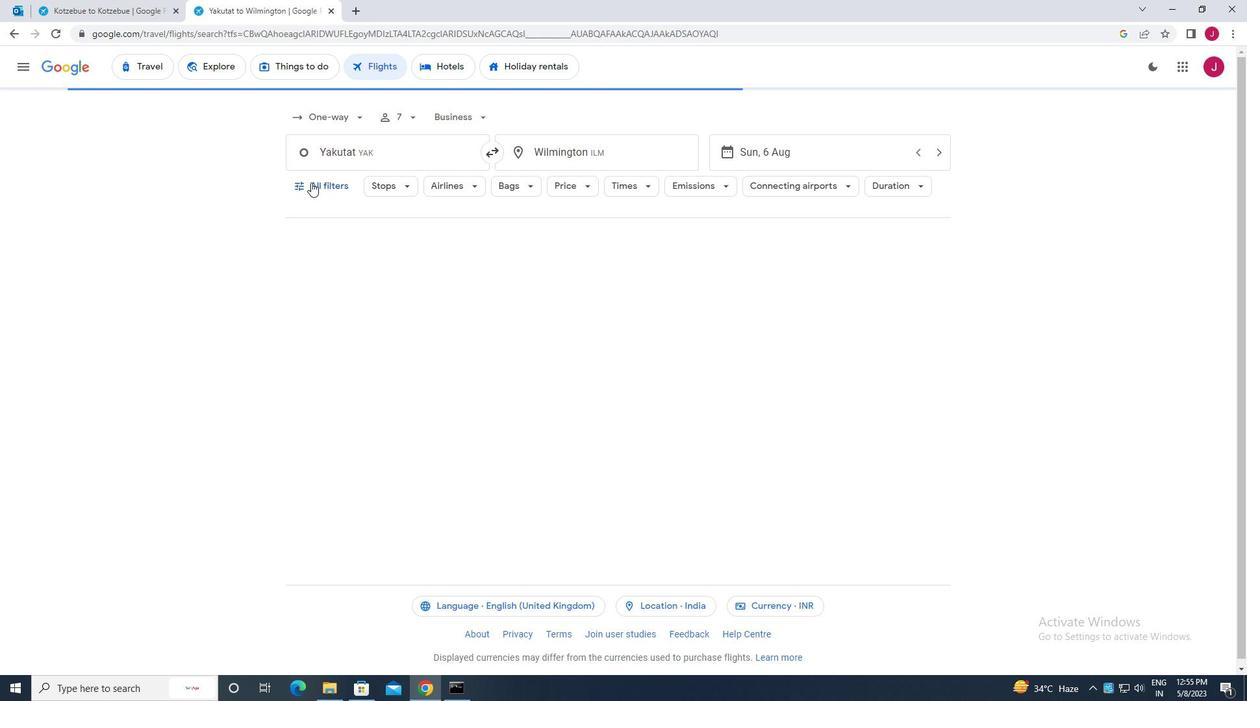 
Action: Mouse moved to (450, 318)
Screenshot: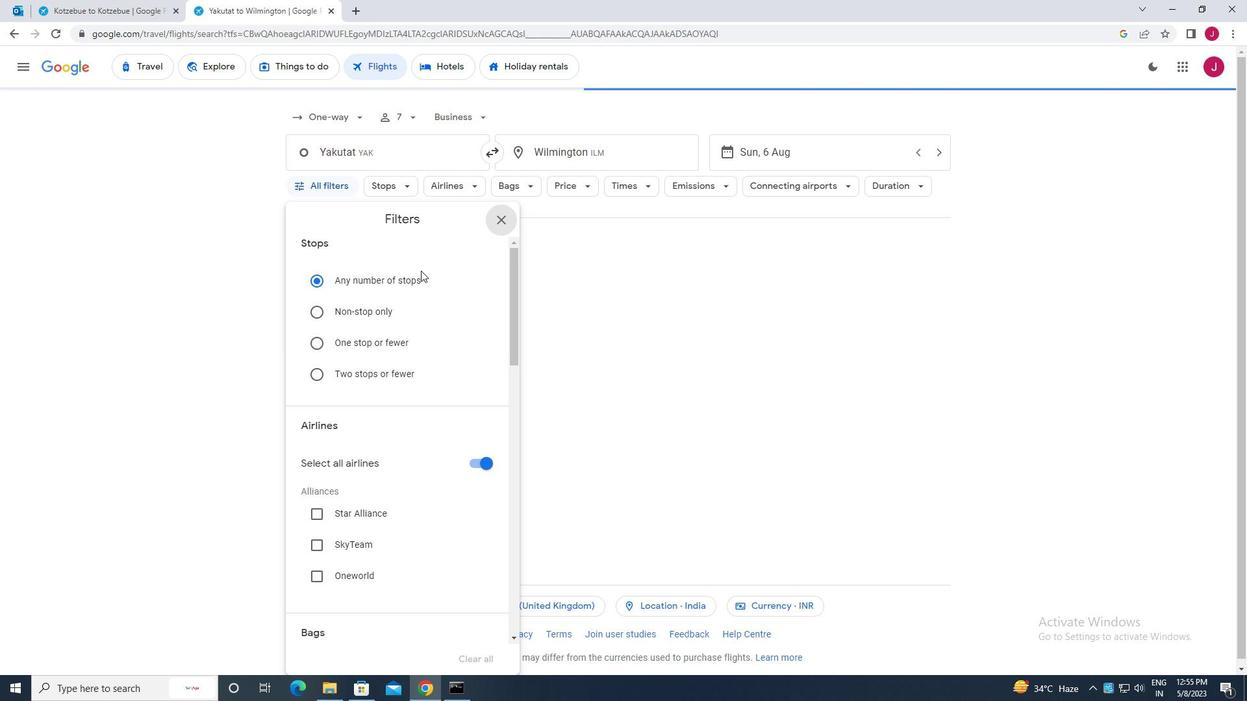 
Action: Mouse scrolled (450, 318) with delta (0, 0)
Screenshot: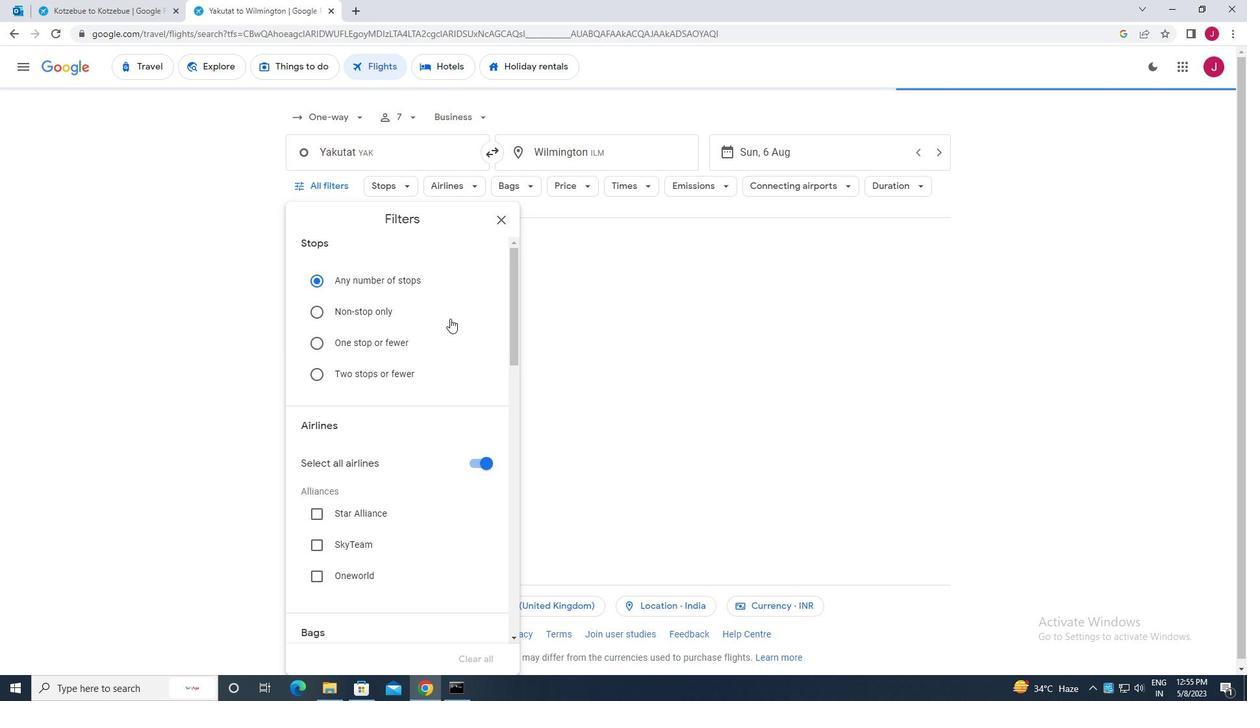 
Action: Mouse scrolled (450, 318) with delta (0, 0)
Screenshot: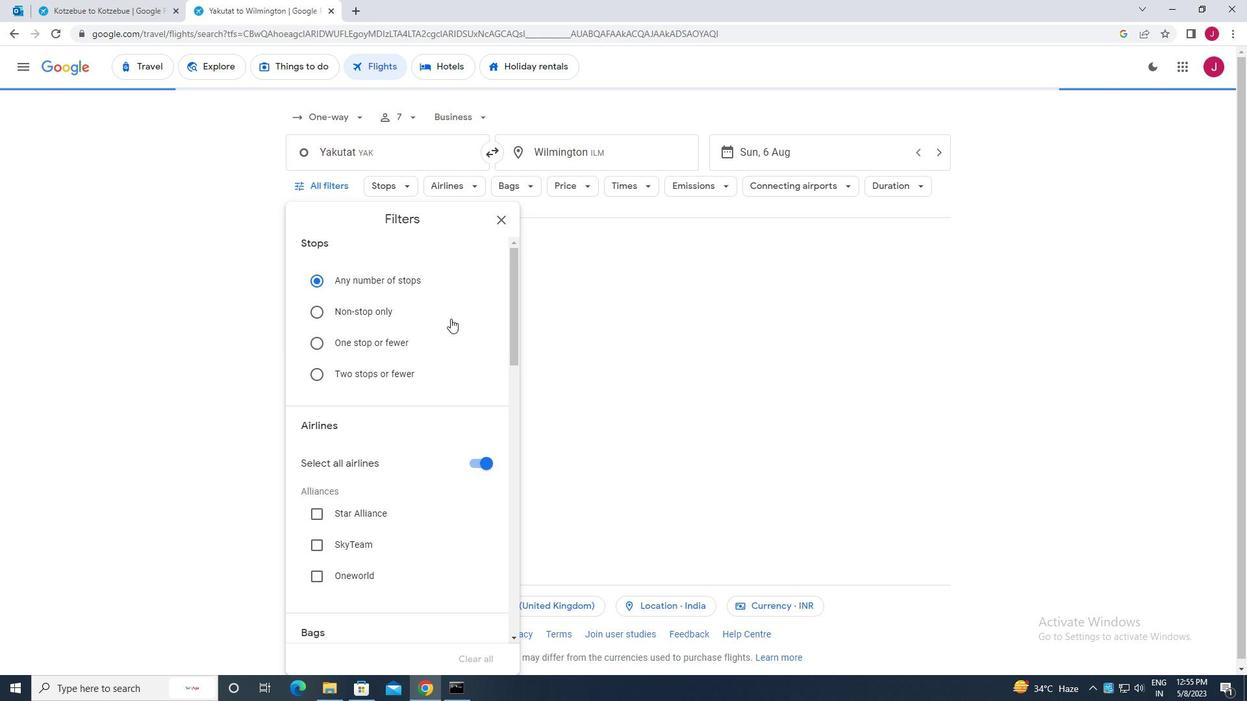 
Action: Mouse moved to (474, 331)
Screenshot: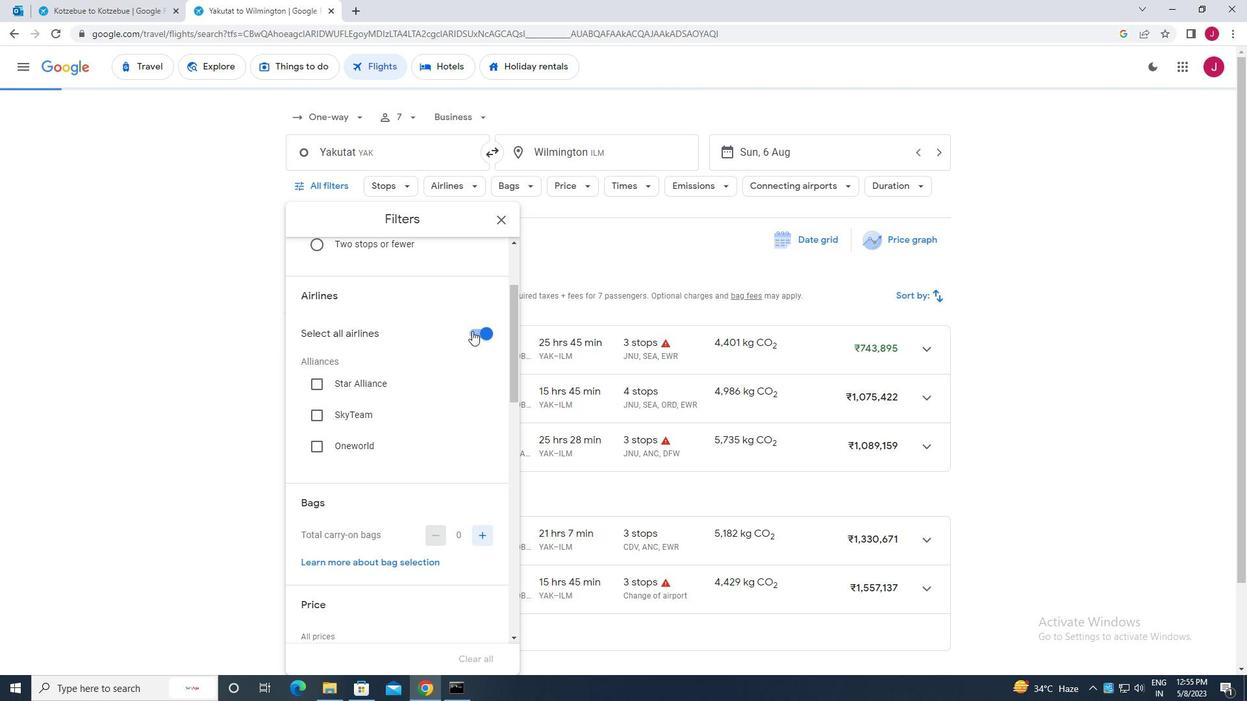 
Action: Mouse pressed left at (474, 331)
Screenshot: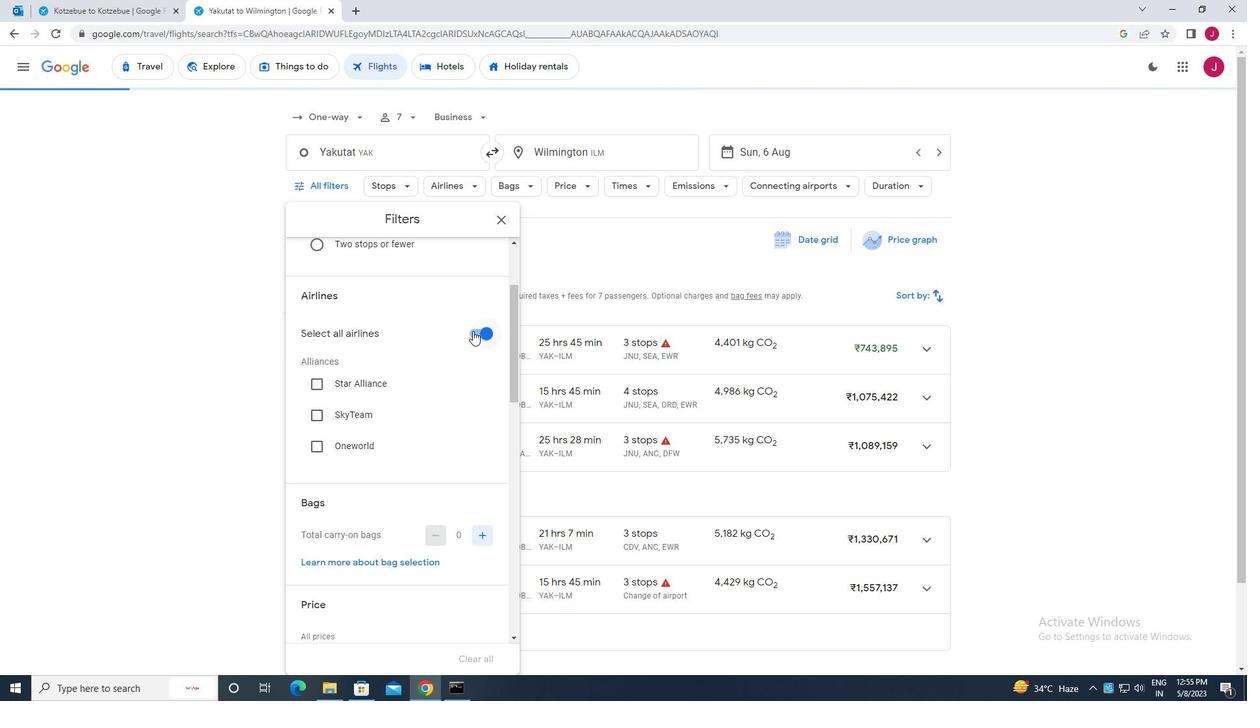 
Action: Mouse moved to (478, 330)
Screenshot: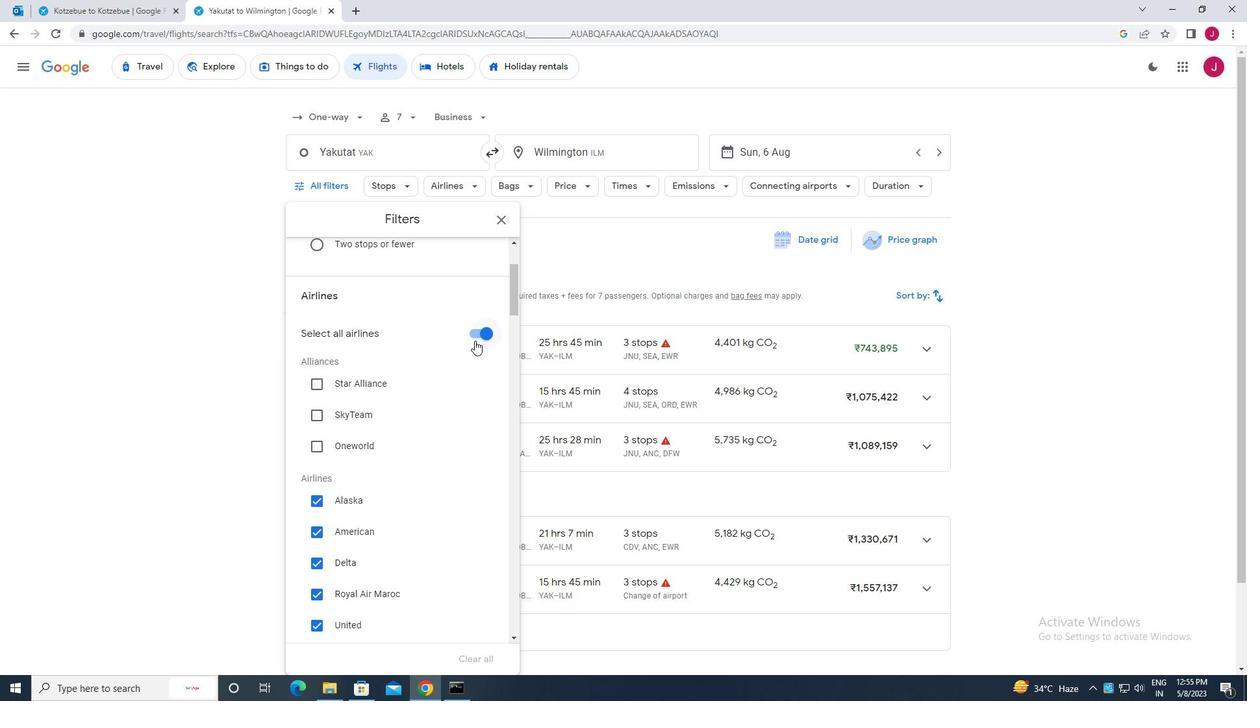 
Action: Mouse pressed left at (478, 330)
Screenshot: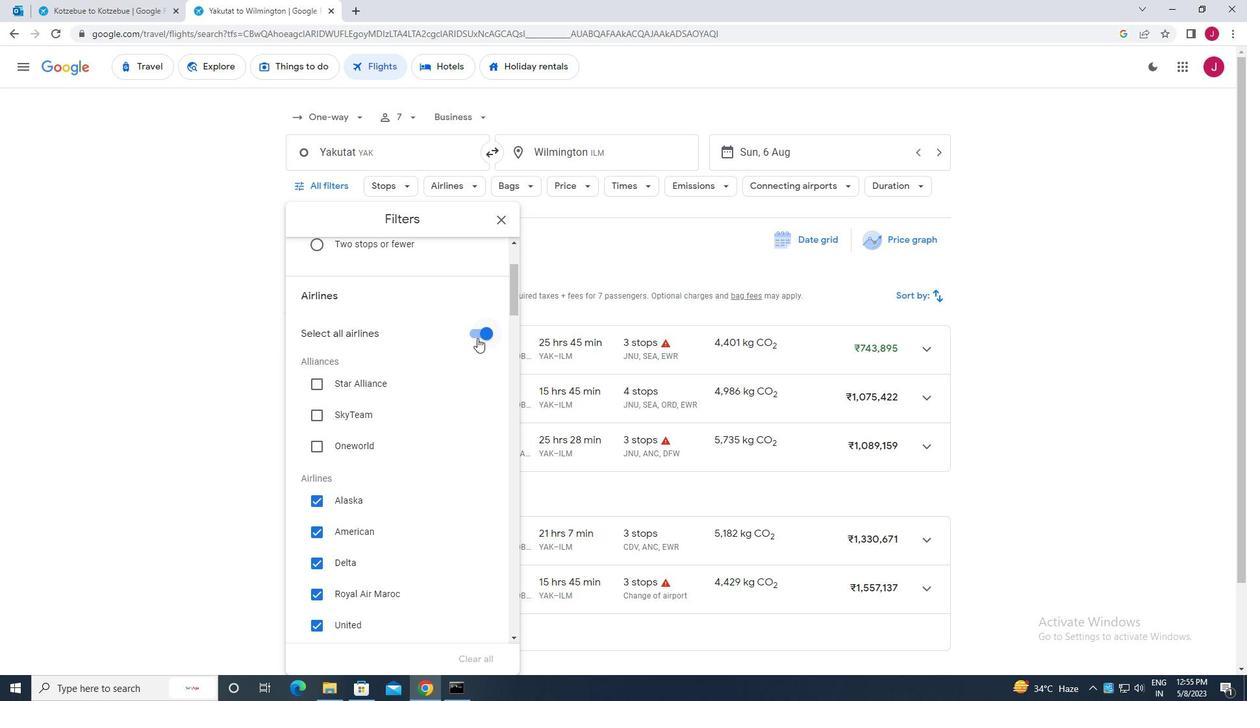 
Action: Mouse moved to (415, 345)
Screenshot: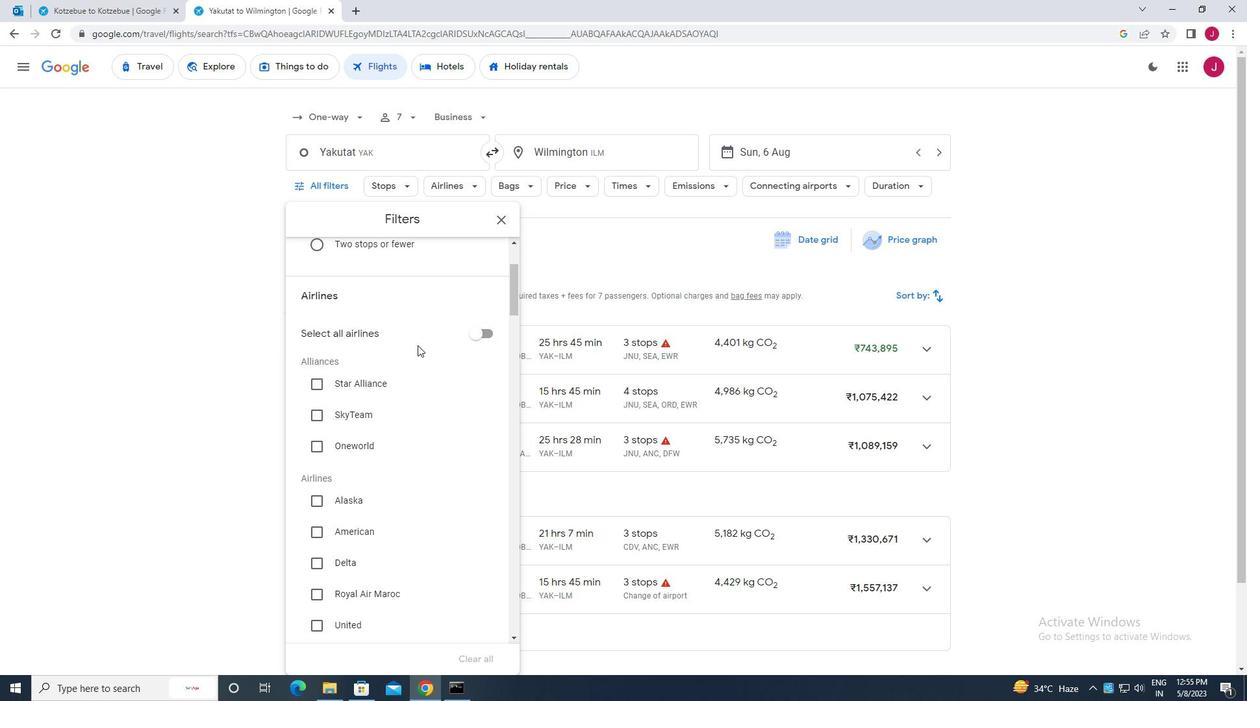 
Action: Mouse scrolled (415, 344) with delta (0, 0)
Screenshot: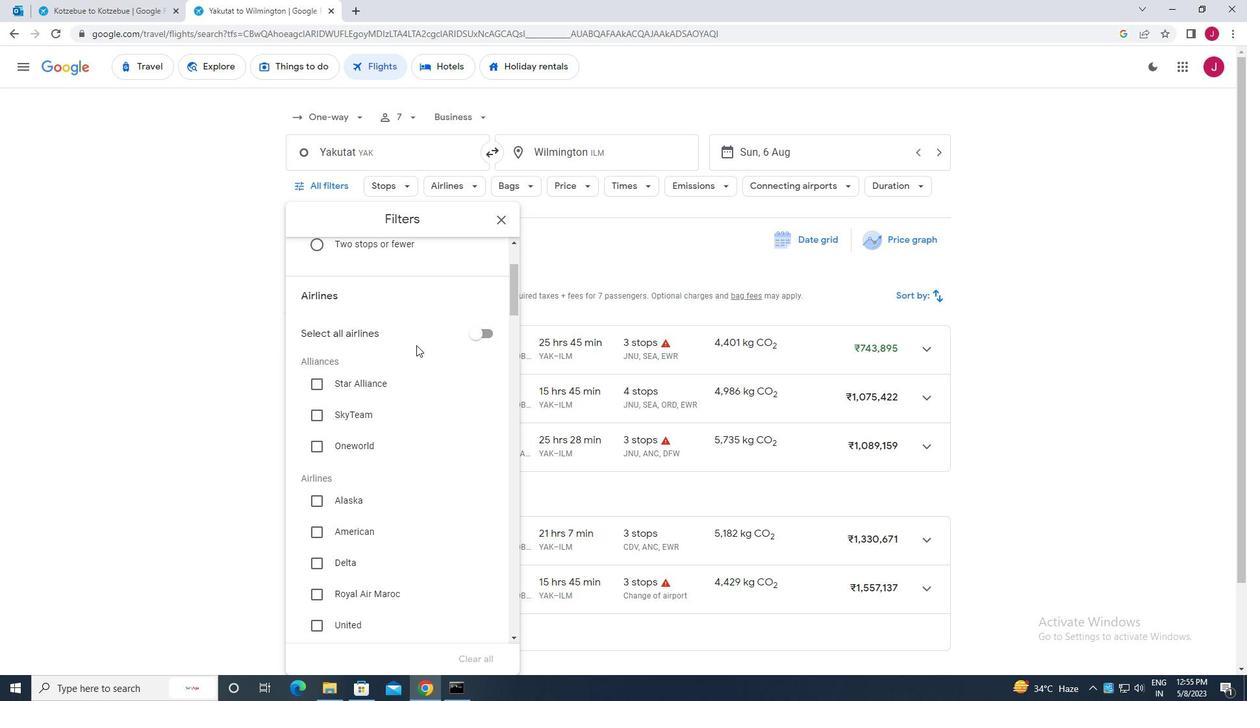
Action: Mouse scrolled (415, 344) with delta (0, 0)
Screenshot: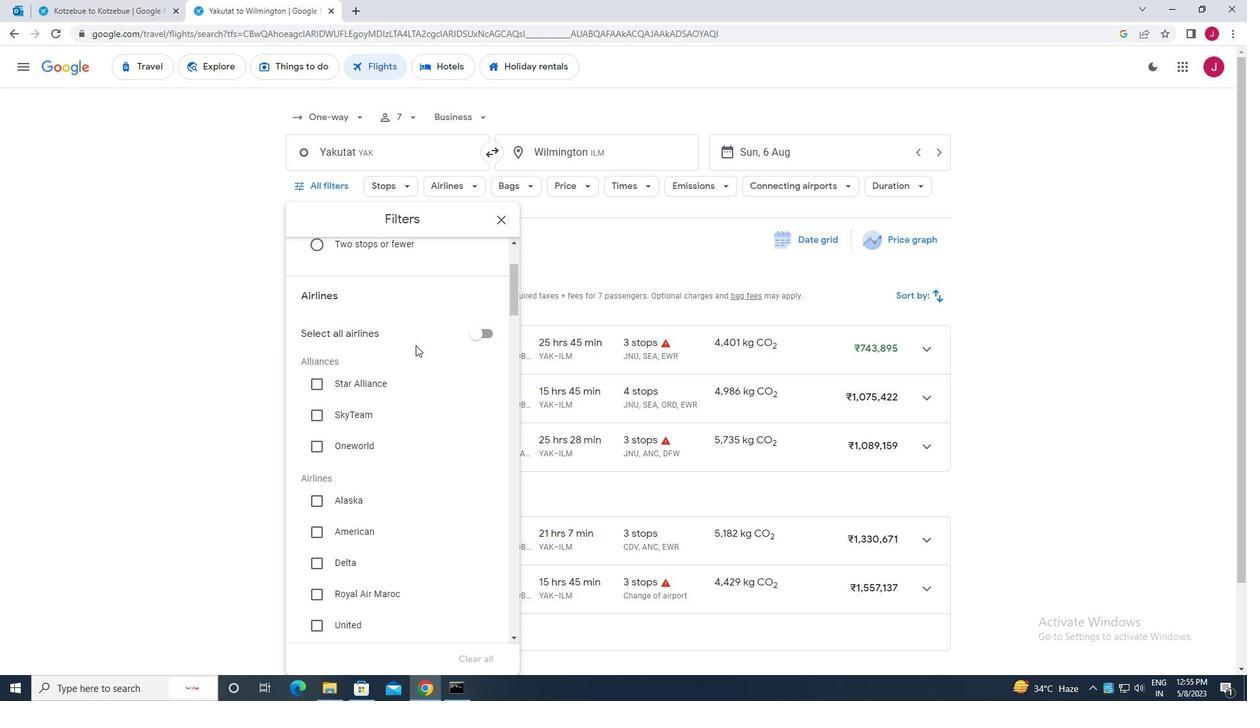 
Action: Mouse moved to (312, 404)
Screenshot: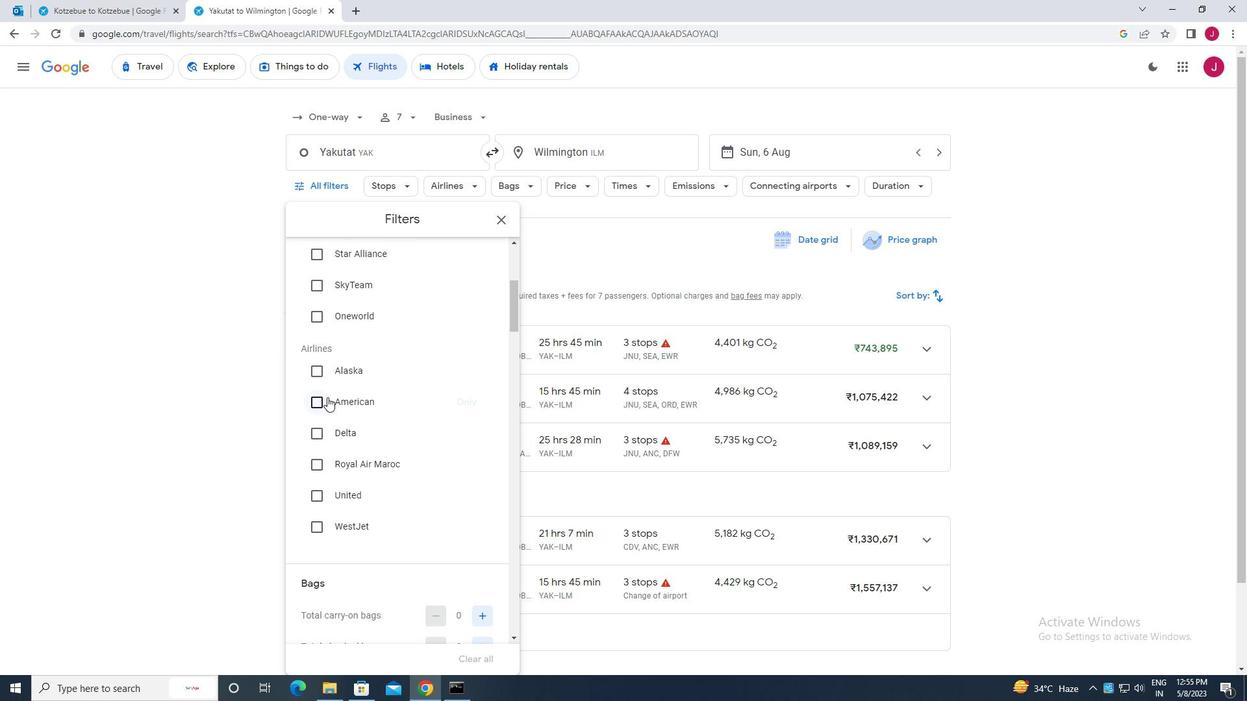 
Action: Mouse pressed left at (312, 404)
Screenshot: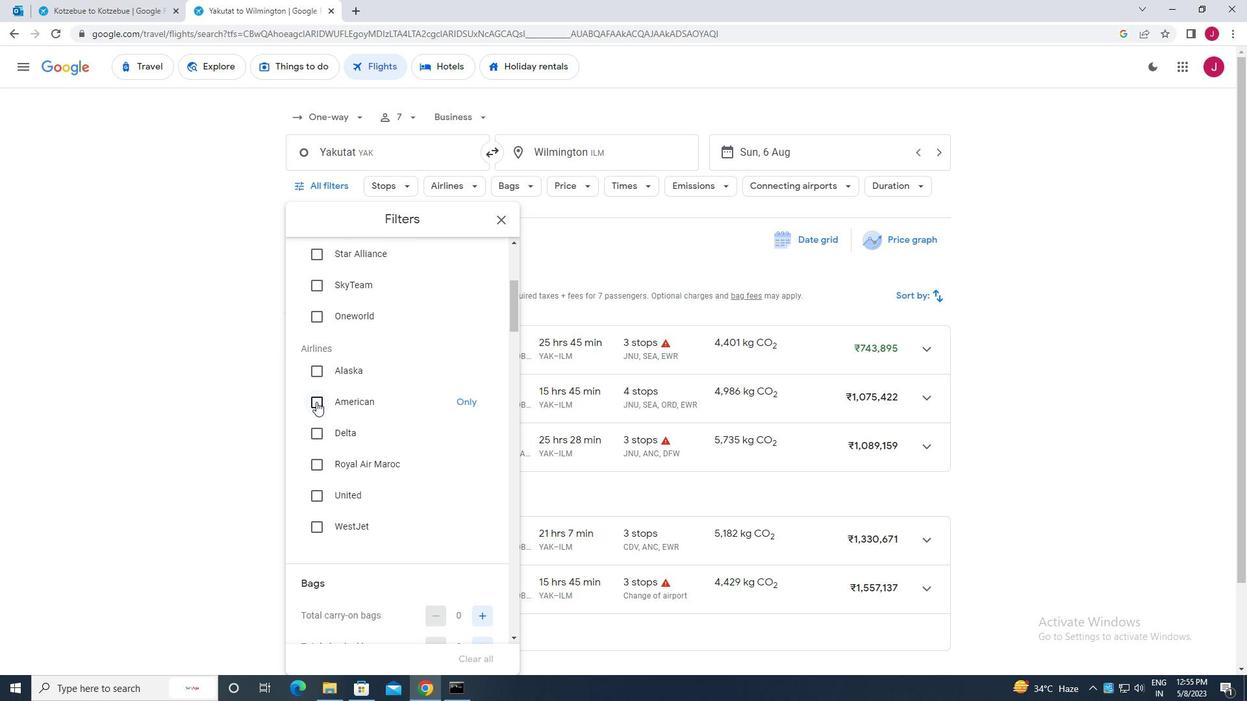 
Action: Mouse moved to (406, 413)
Screenshot: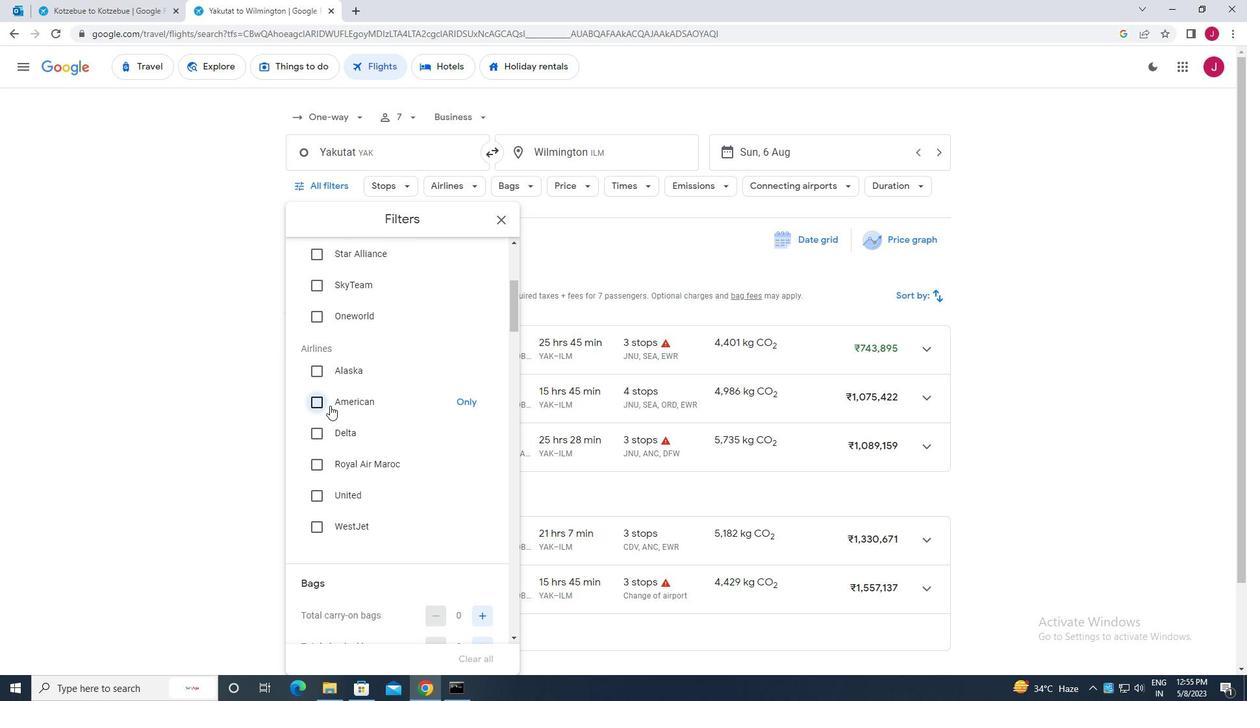
Action: Mouse scrolled (406, 413) with delta (0, 0)
Screenshot: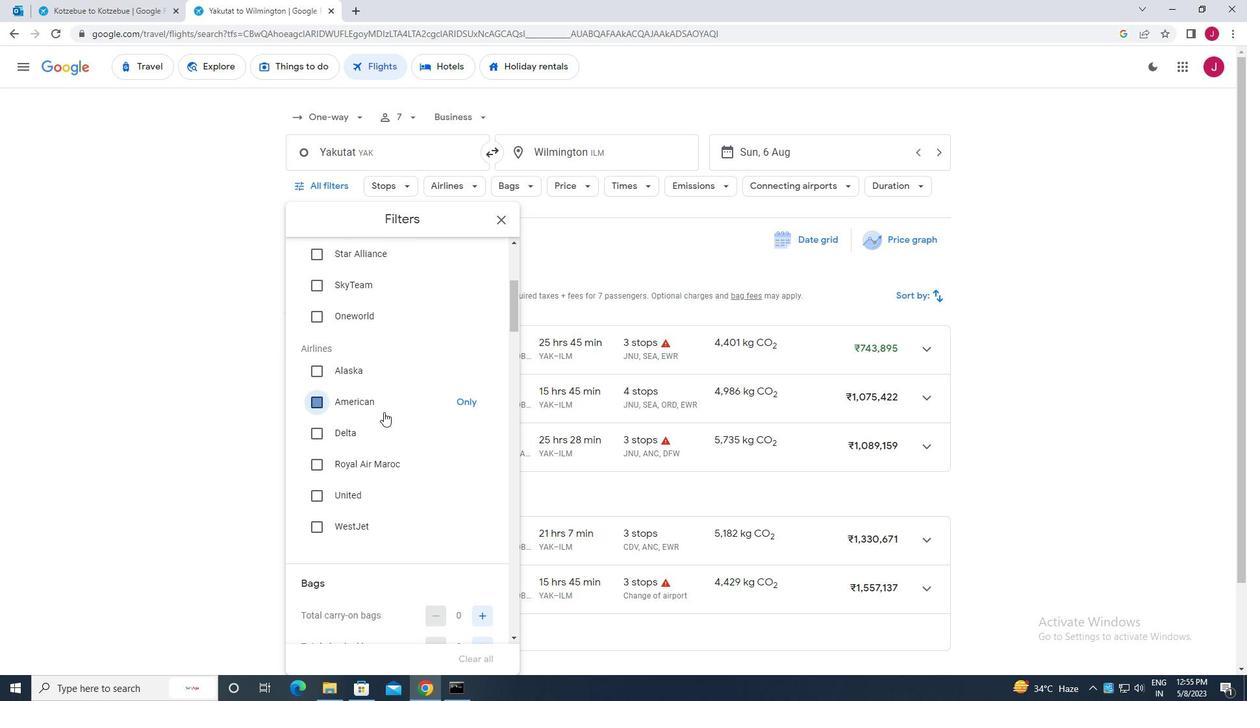 
Action: Mouse scrolled (406, 413) with delta (0, 0)
Screenshot: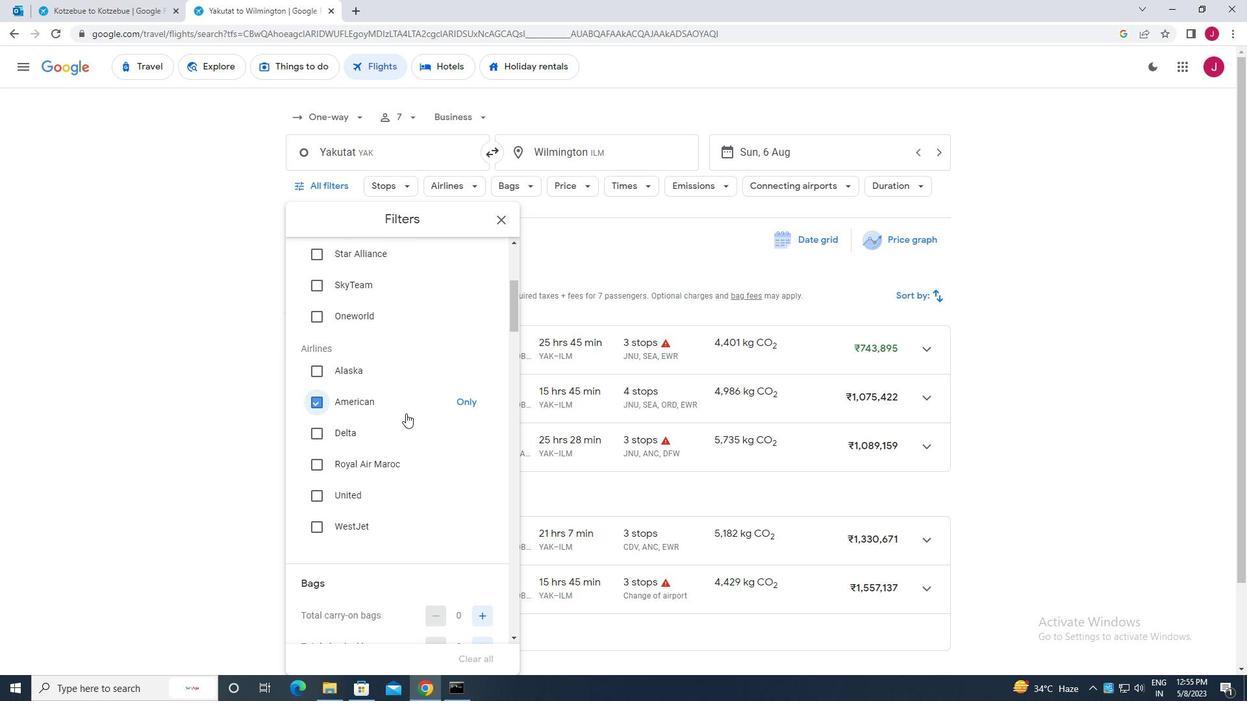 
Action: Mouse scrolled (406, 413) with delta (0, 0)
Screenshot: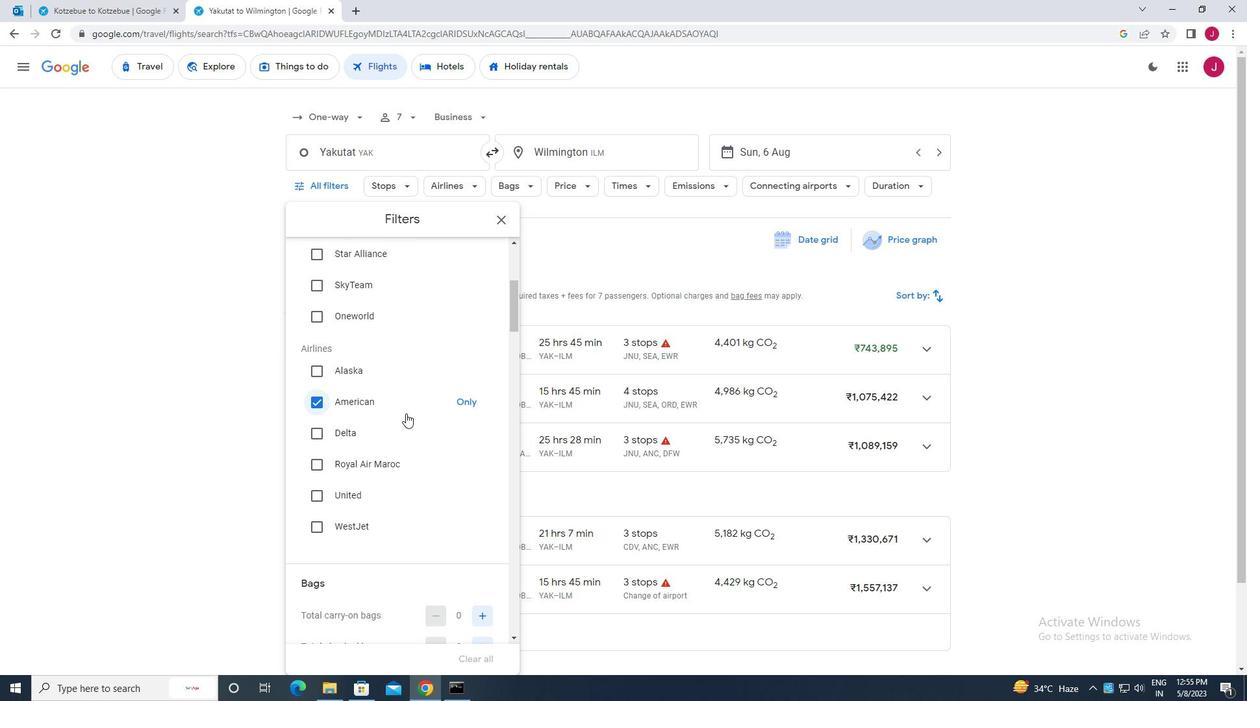 
Action: Mouse scrolled (406, 413) with delta (0, 0)
Screenshot: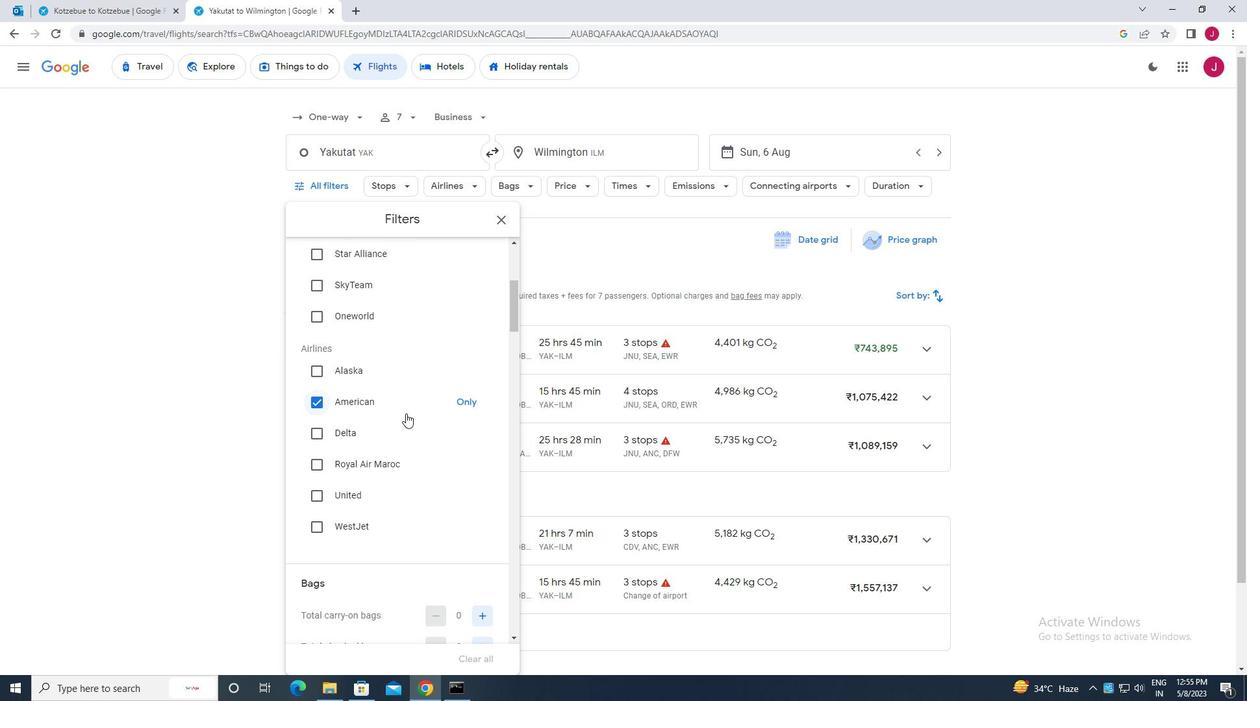 
Action: Mouse moved to (484, 391)
Screenshot: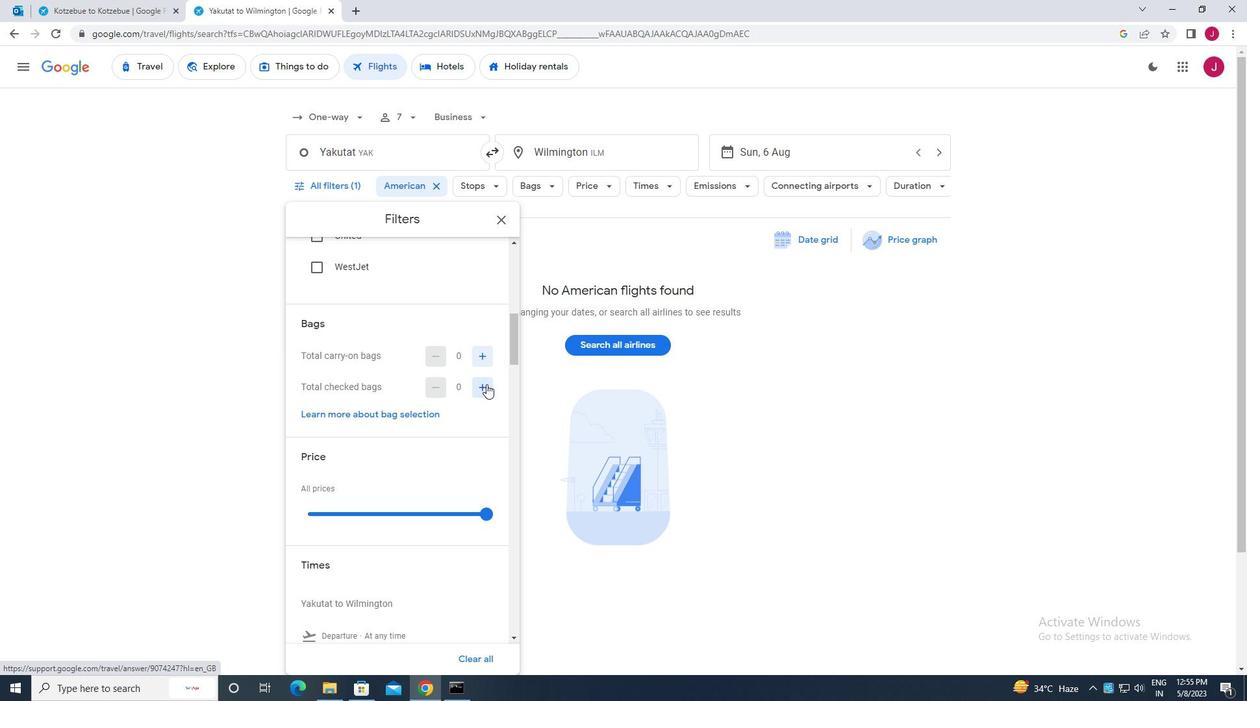 
Action: Mouse scrolled (484, 391) with delta (0, 0)
Screenshot: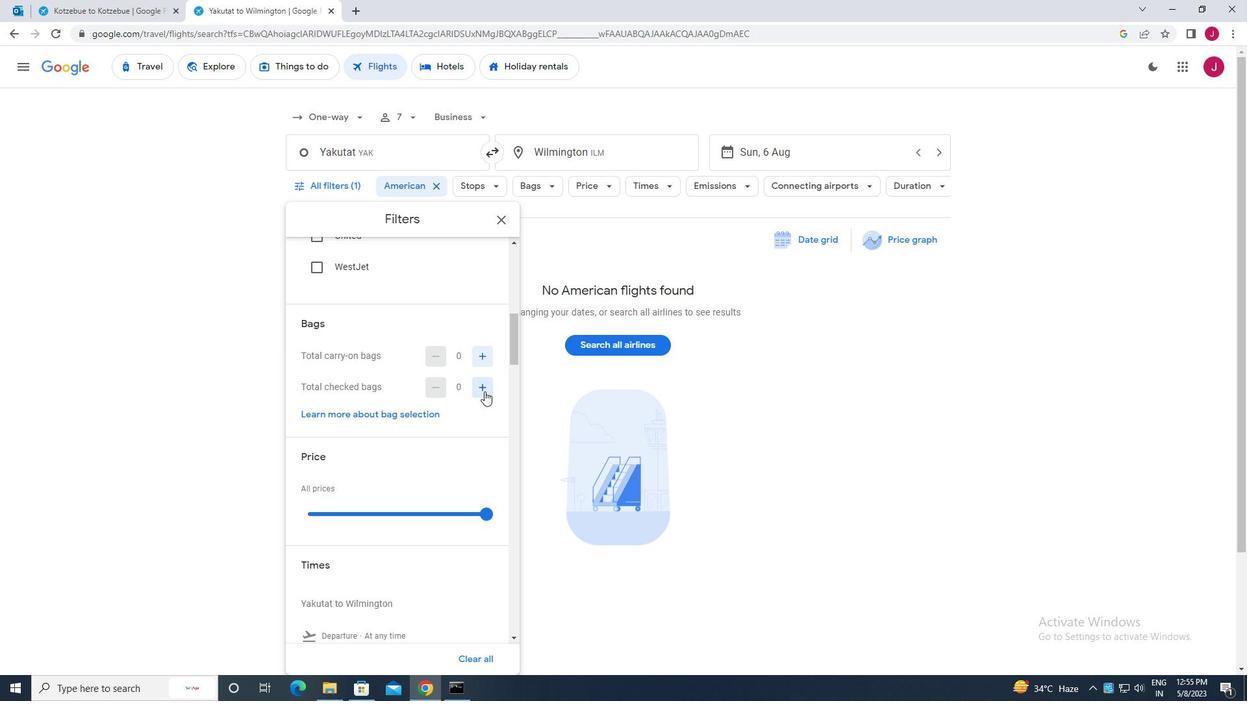 
Action: Mouse moved to (483, 450)
Screenshot: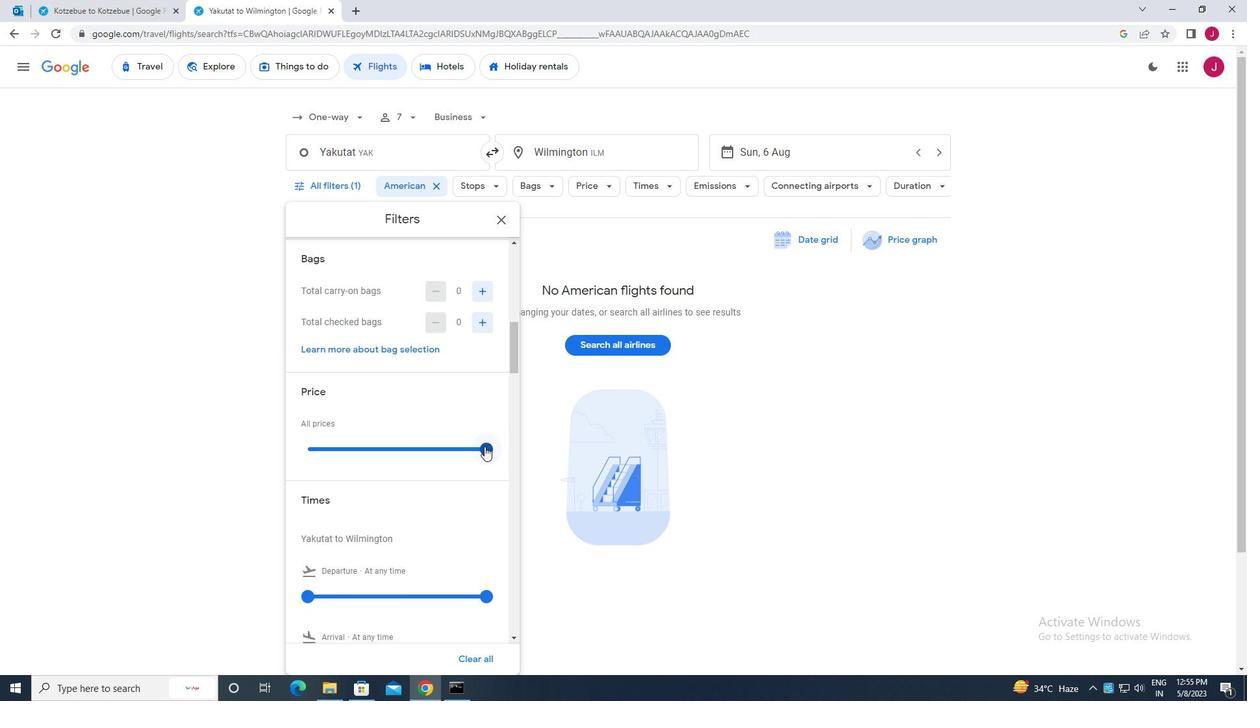 
Action: Mouse pressed left at (483, 450)
Screenshot: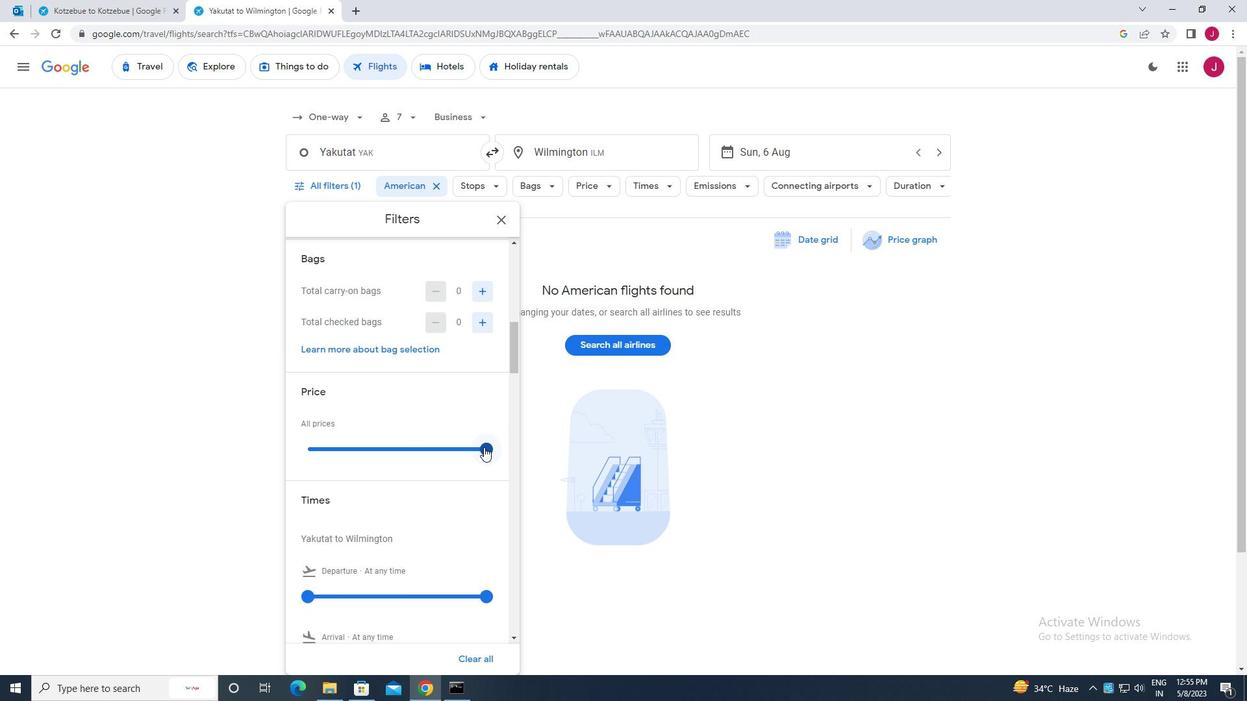 
Action: Mouse moved to (393, 430)
Screenshot: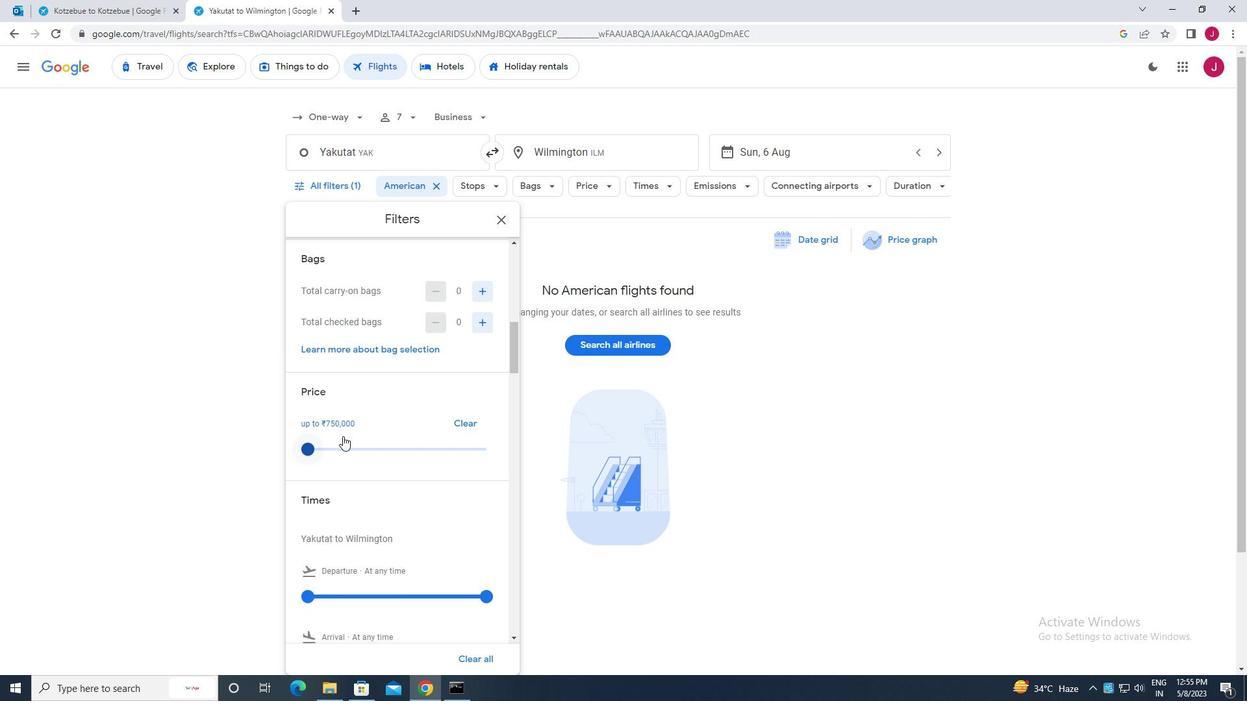 
Action: Mouse scrolled (393, 430) with delta (0, 0)
Screenshot: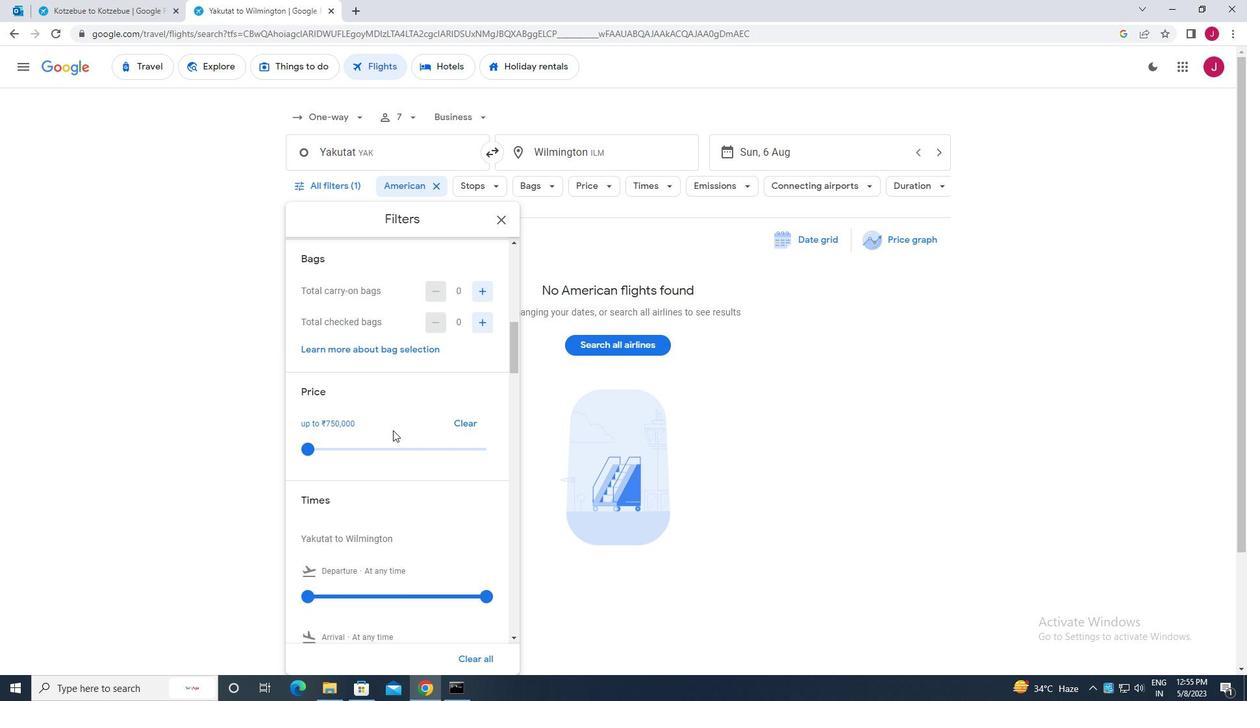 
Action: Mouse scrolled (393, 430) with delta (0, 0)
Screenshot: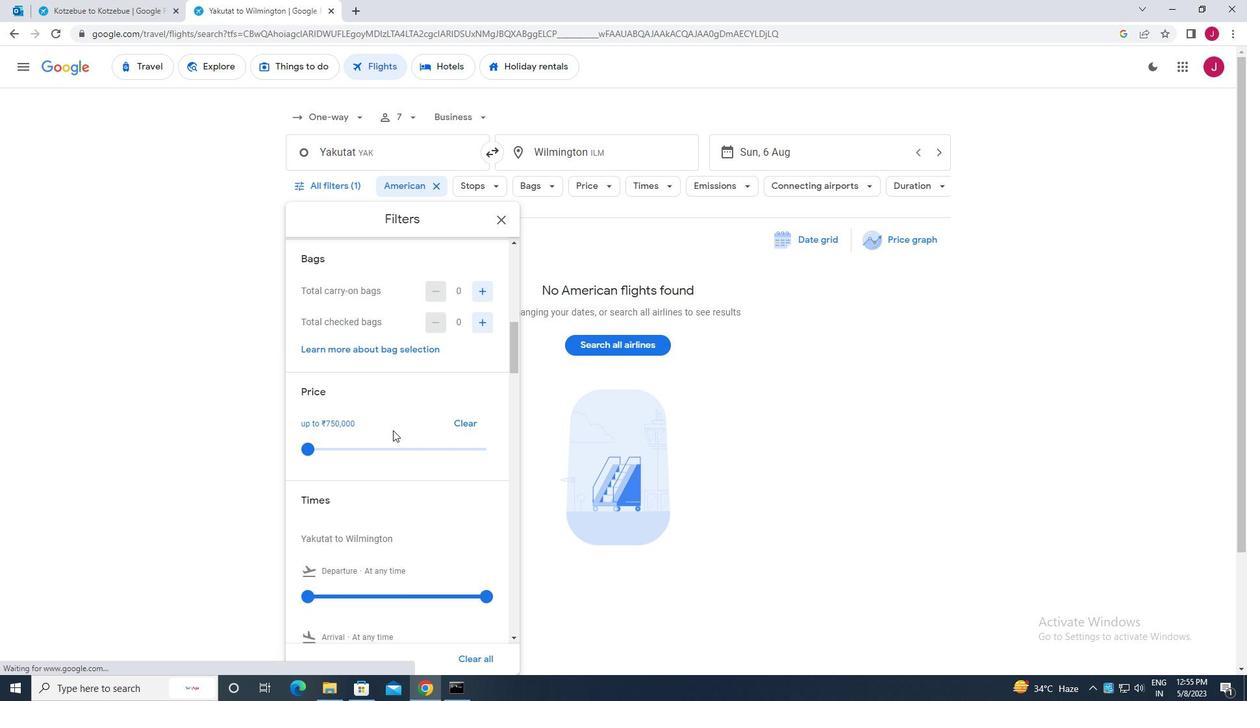 
Action: Mouse moved to (309, 463)
Screenshot: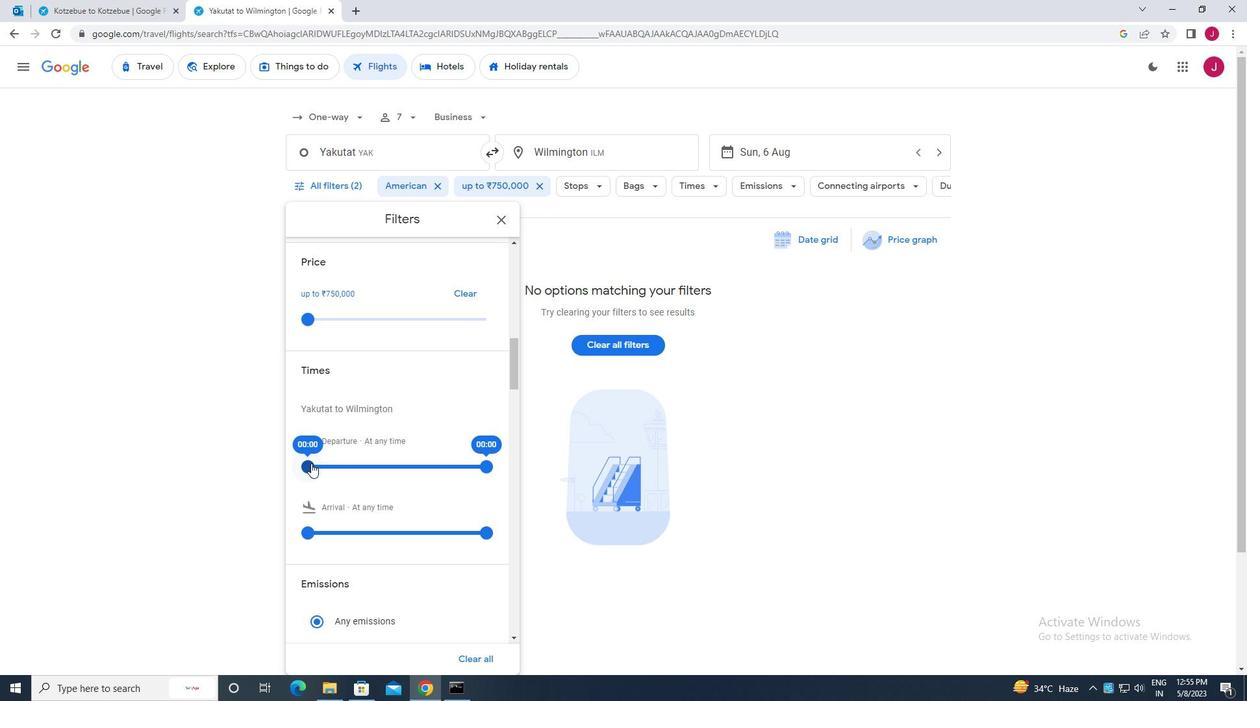 
Action: Mouse pressed left at (309, 463)
Screenshot: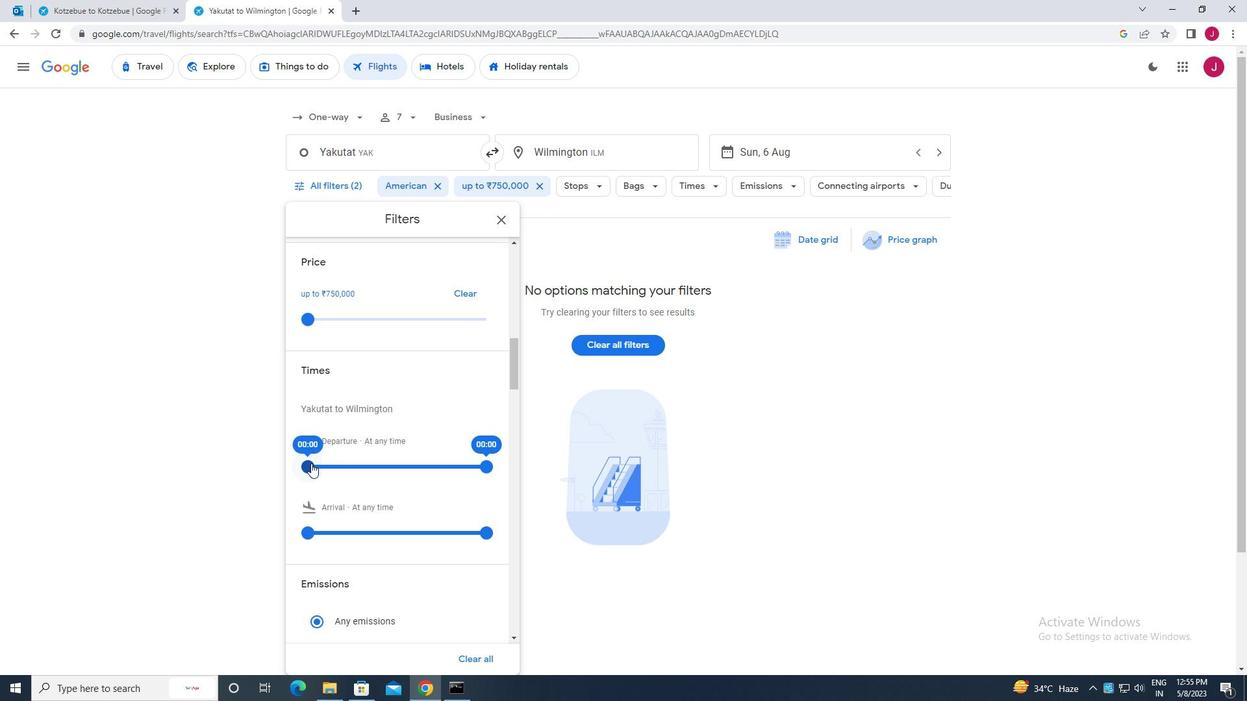 
Action: Mouse moved to (480, 464)
Screenshot: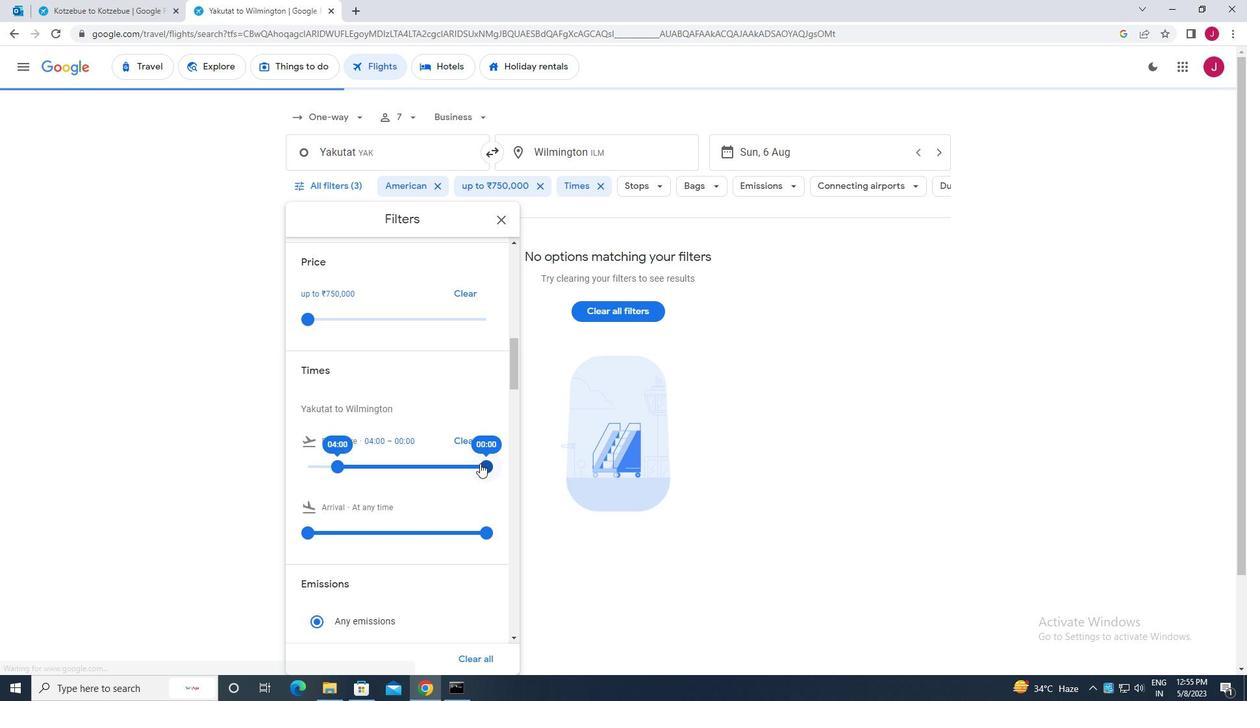 
Action: Mouse pressed left at (480, 464)
Screenshot: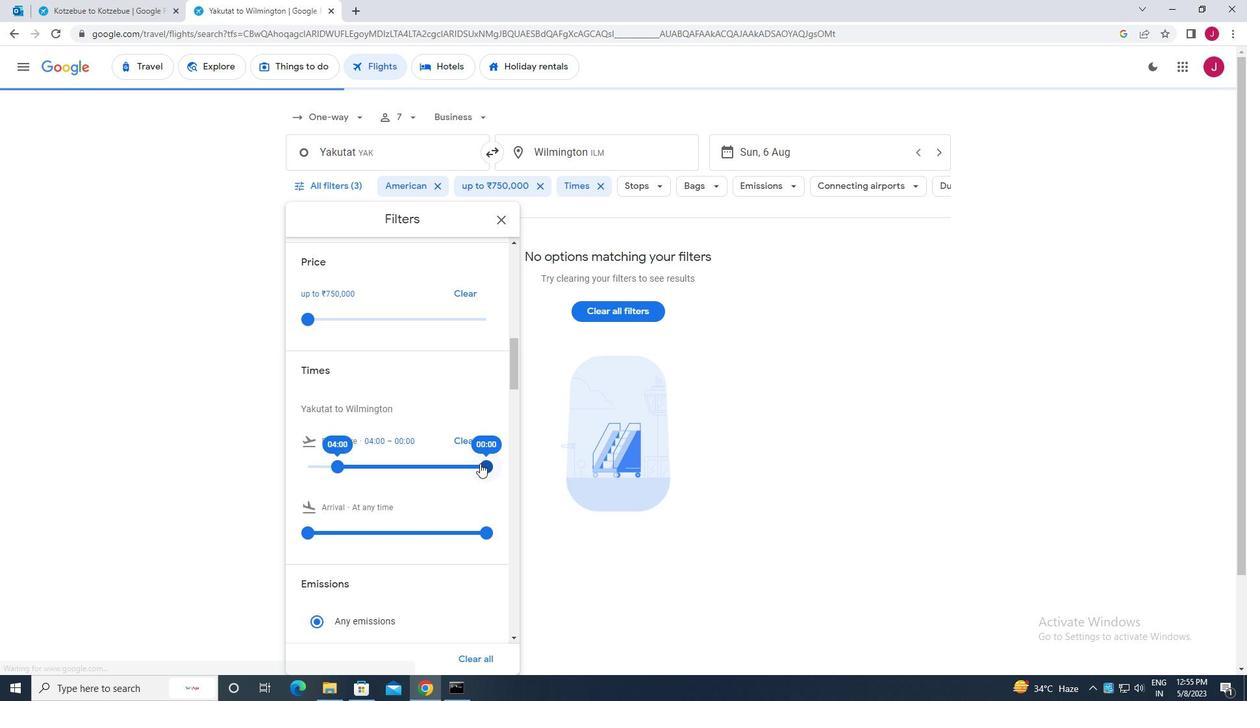 
Action: Mouse moved to (498, 218)
Screenshot: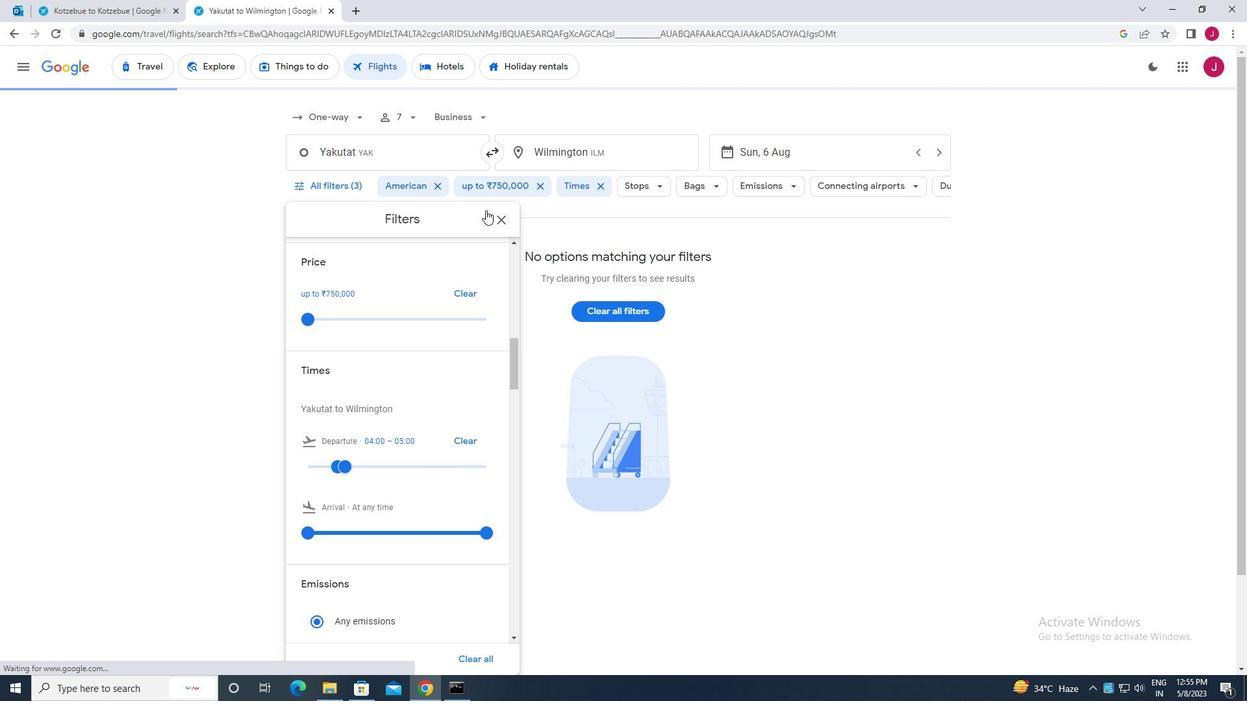 
Action: Mouse pressed left at (498, 218)
Screenshot: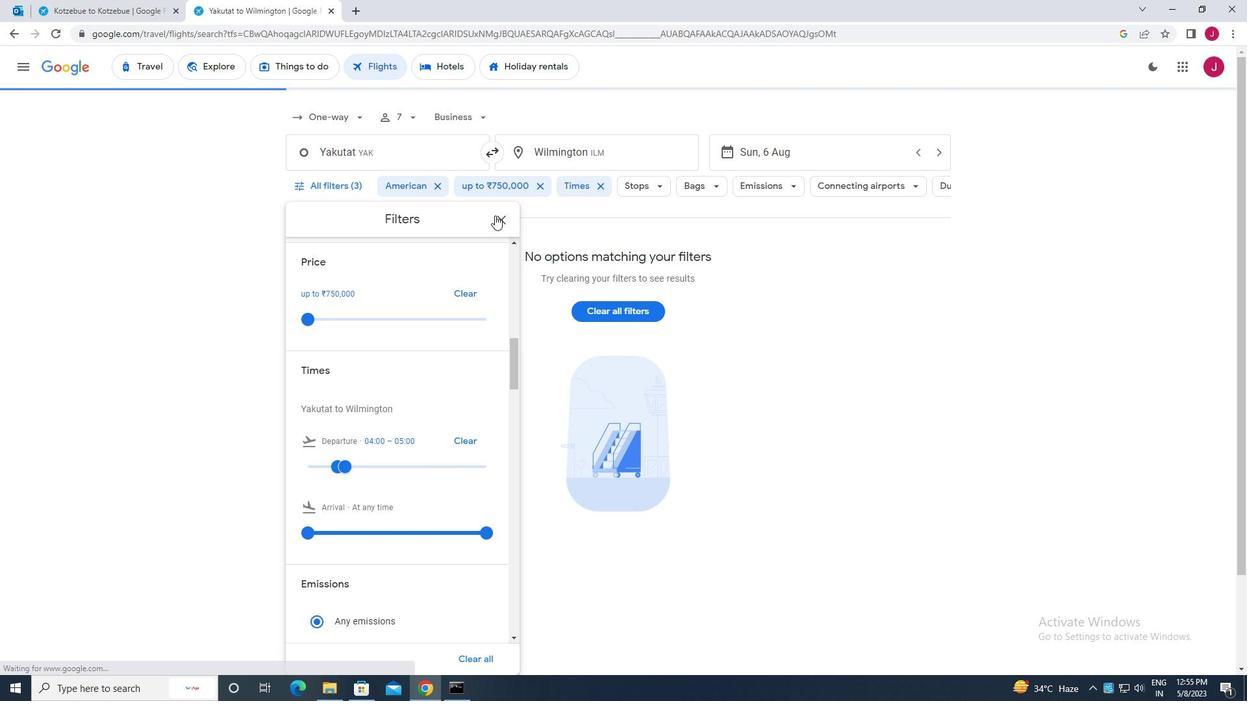 
Action: Mouse moved to (473, 297)
Screenshot: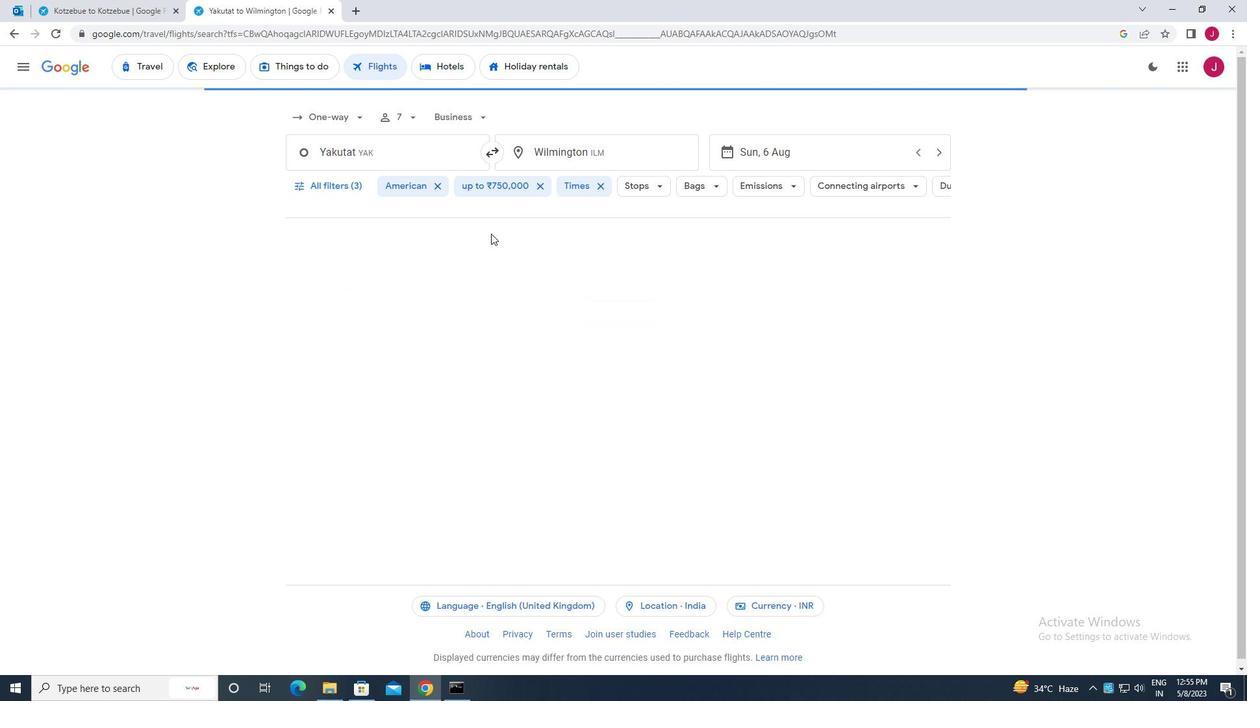 
